 Task: Create a due date automation trigger when advanced on, on the monday before a card is due add basic assigned to me at 11:00 AM.
Action: Mouse moved to (1106, 323)
Screenshot: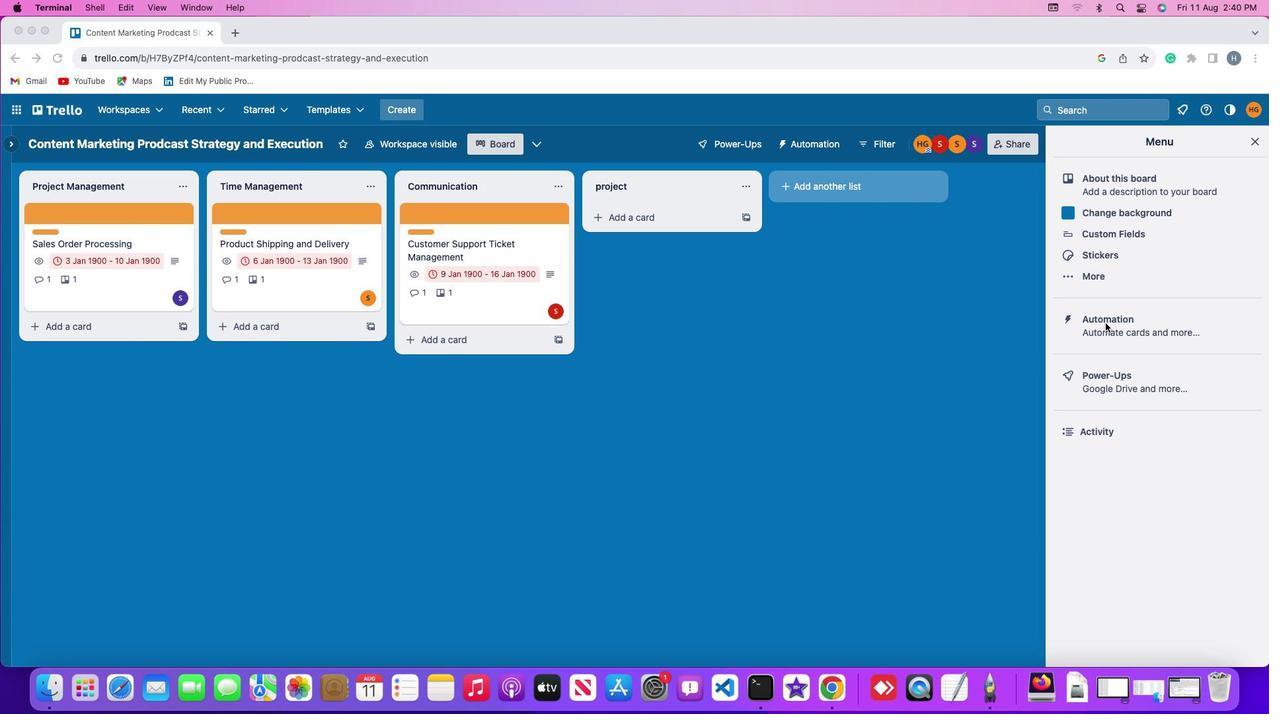 
Action: Mouse pressed left at (1106, 323)
Screenshot: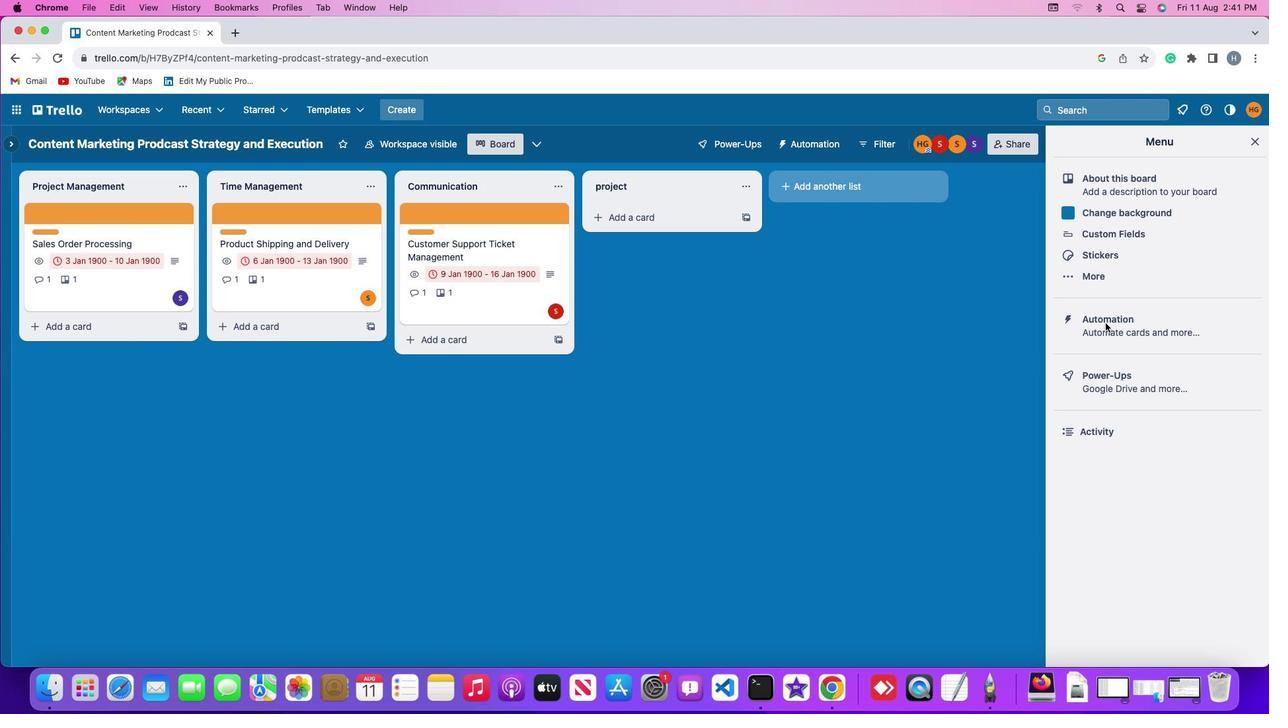
Action: Mouse moved to (1106, 322)
Screenshot: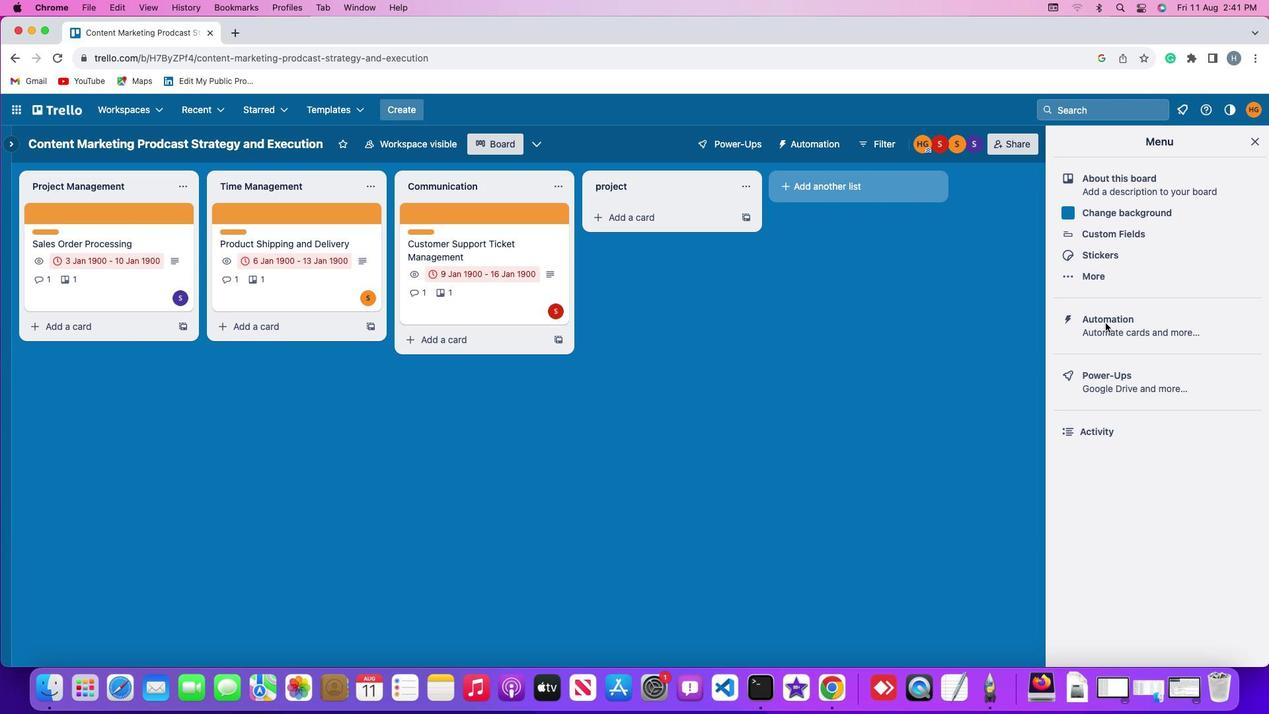 
Action: Mouse pressed left at (1106, 322)
Screenshot: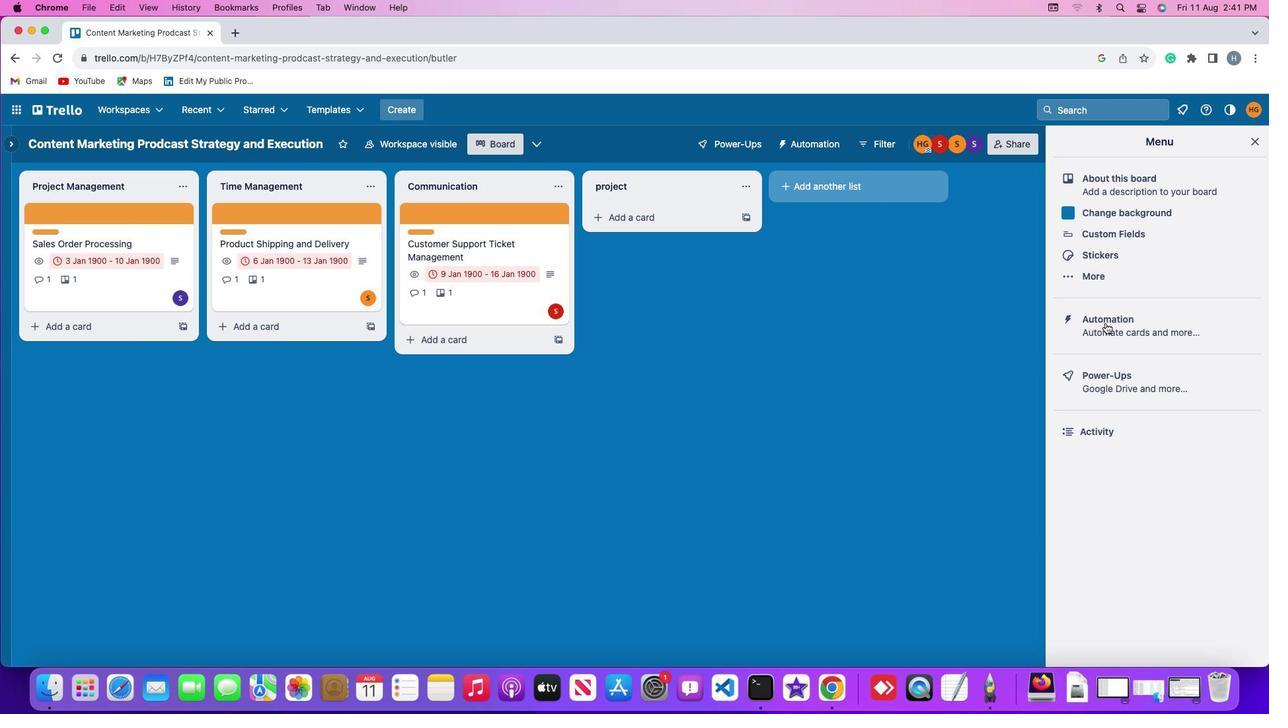 
Action: Mouse moved to (96, 318)
Screenshot: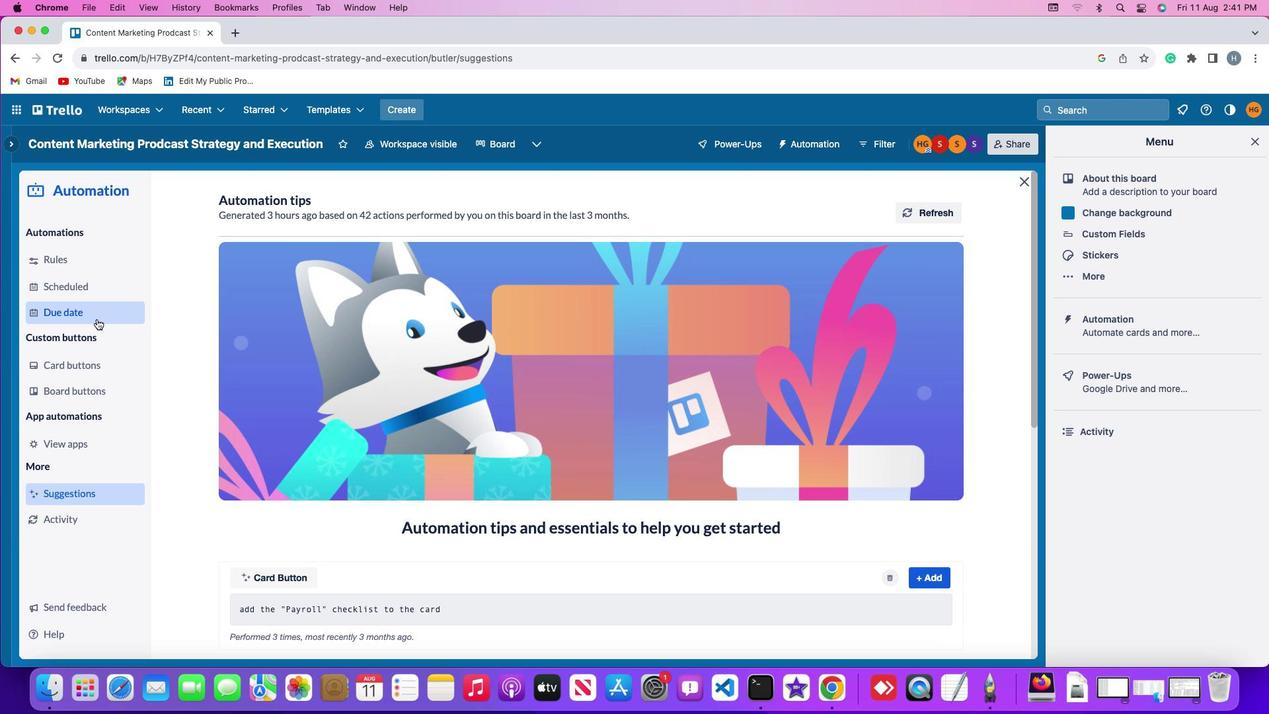 
Action: Mouse pressed left at (96, 318)
Screenshot: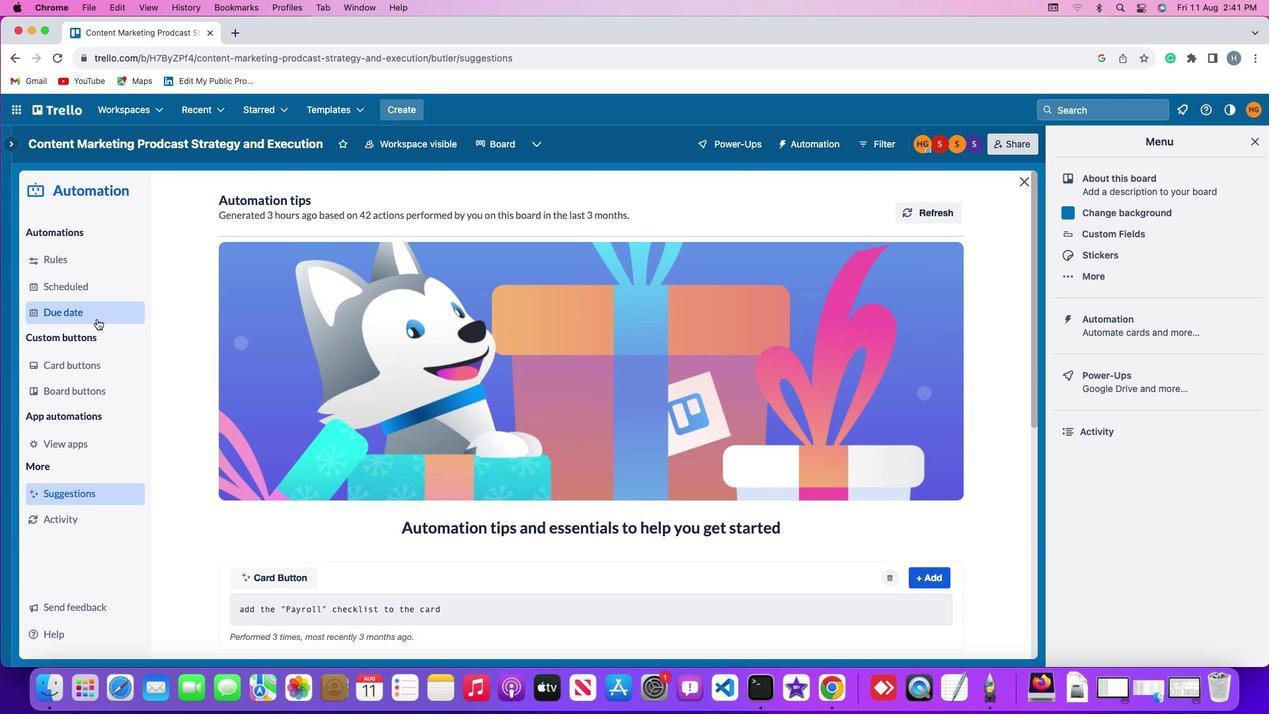 
Action: Mouse moved to (885, 203)
Screenshot: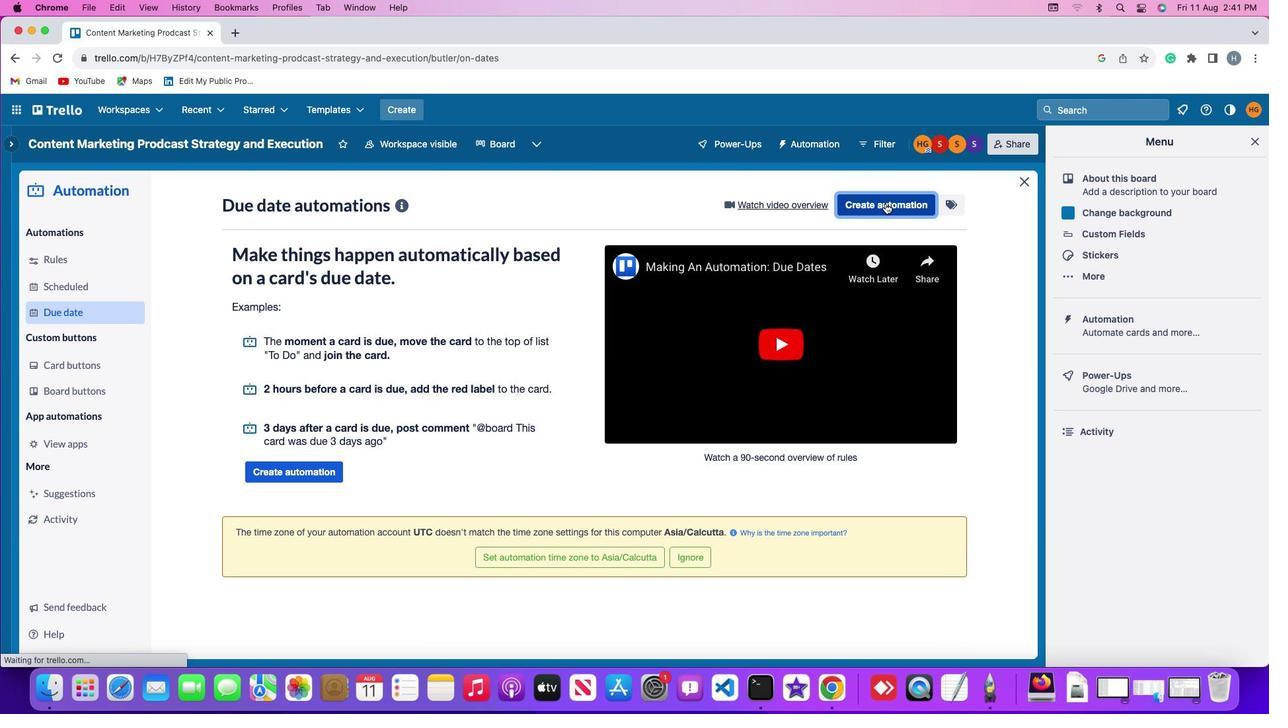 
Action: Mouse pressed left at (885, 203)
Screenshot: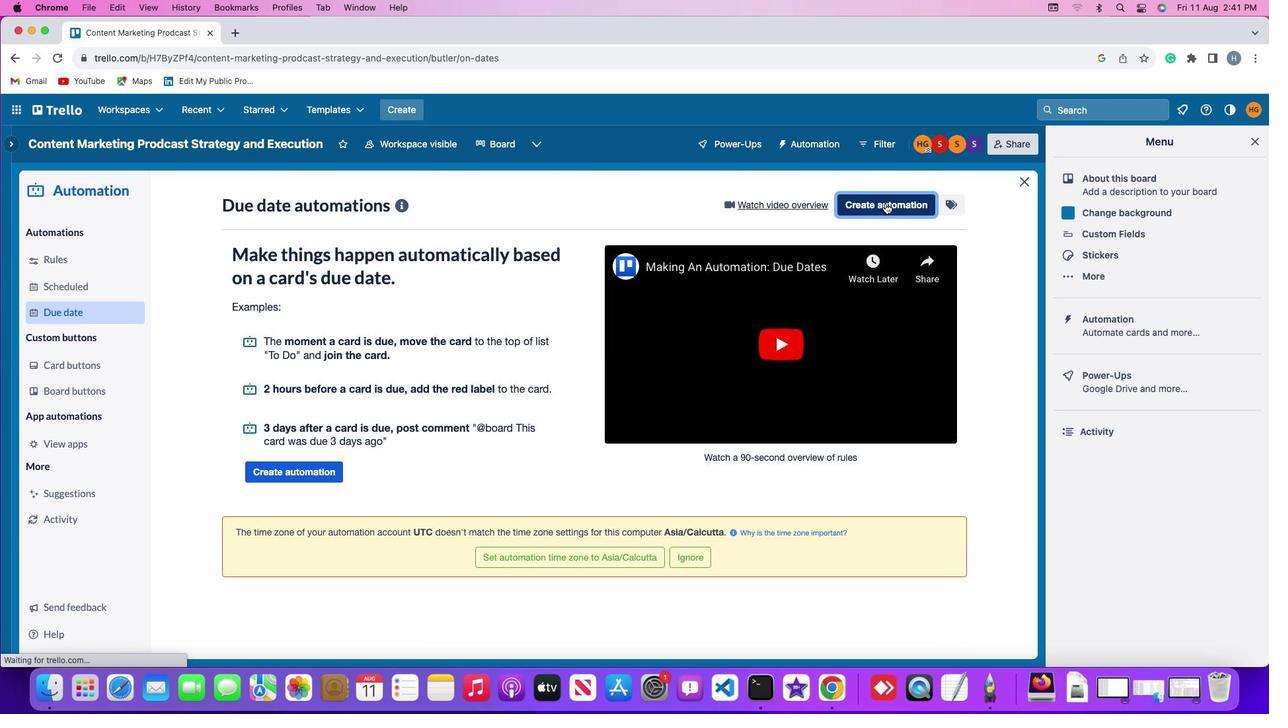 
Action: Mouse moved to (267, 330)
Screenshot: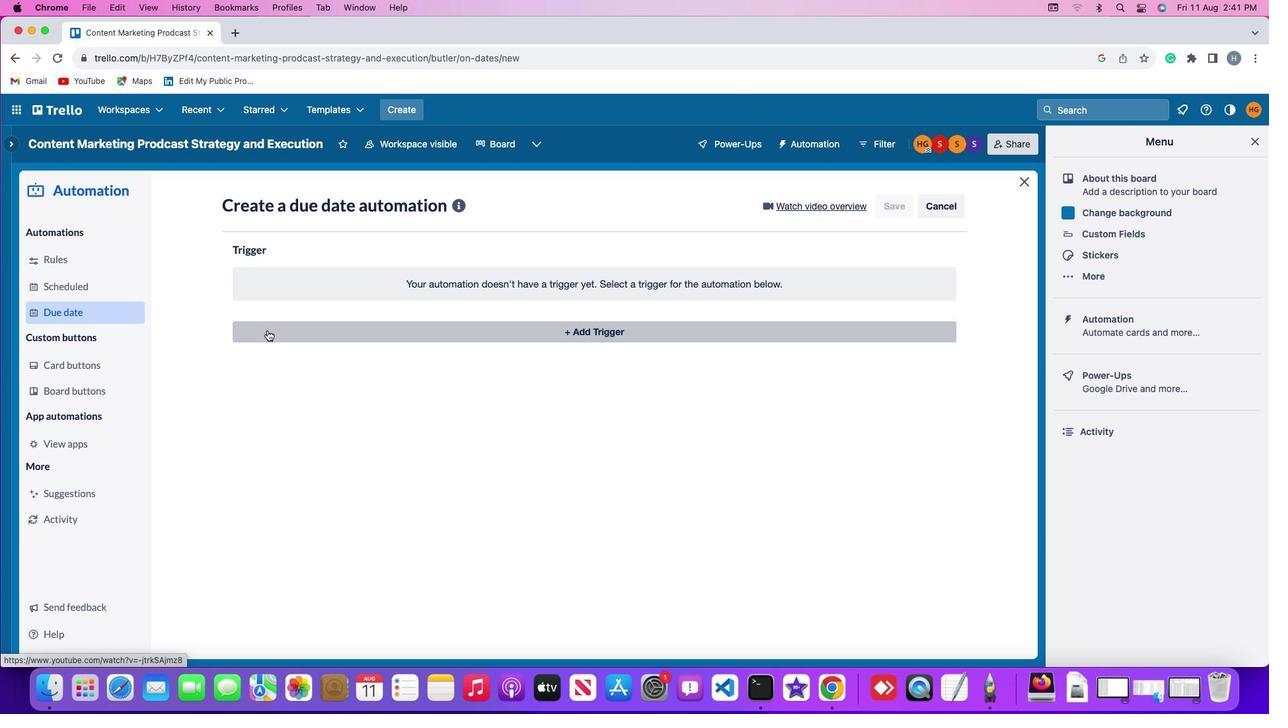 
Action: Mouse pressed left at (267, 330)
Screenshot: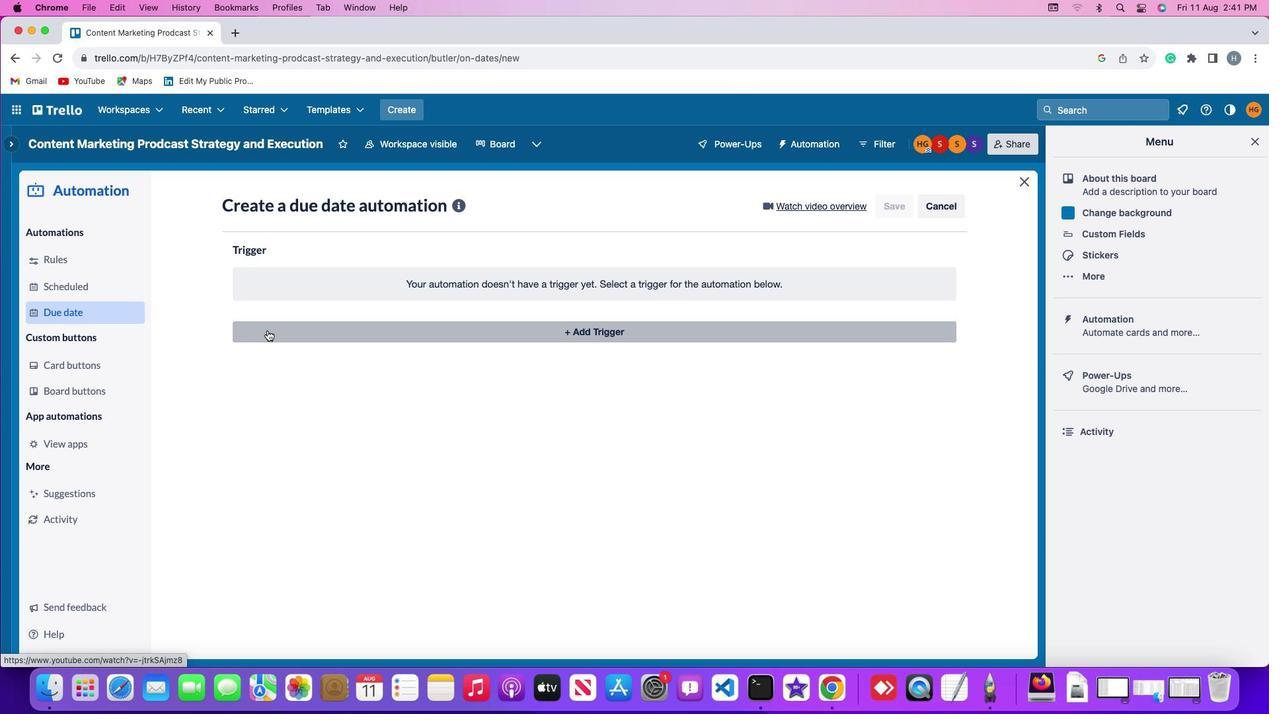 
Action: Mouse moved to (288, 574)
Screenshot: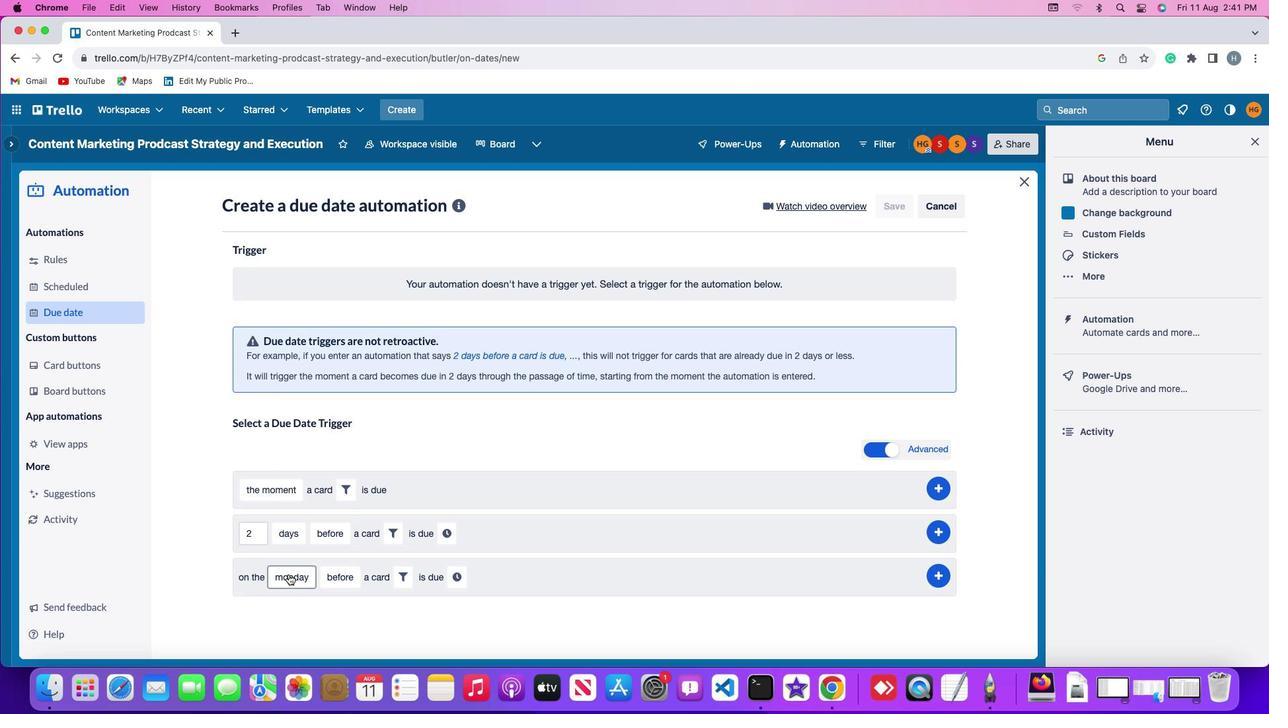 
Action: Mouse pressed left at (288, 574)
Screenshot: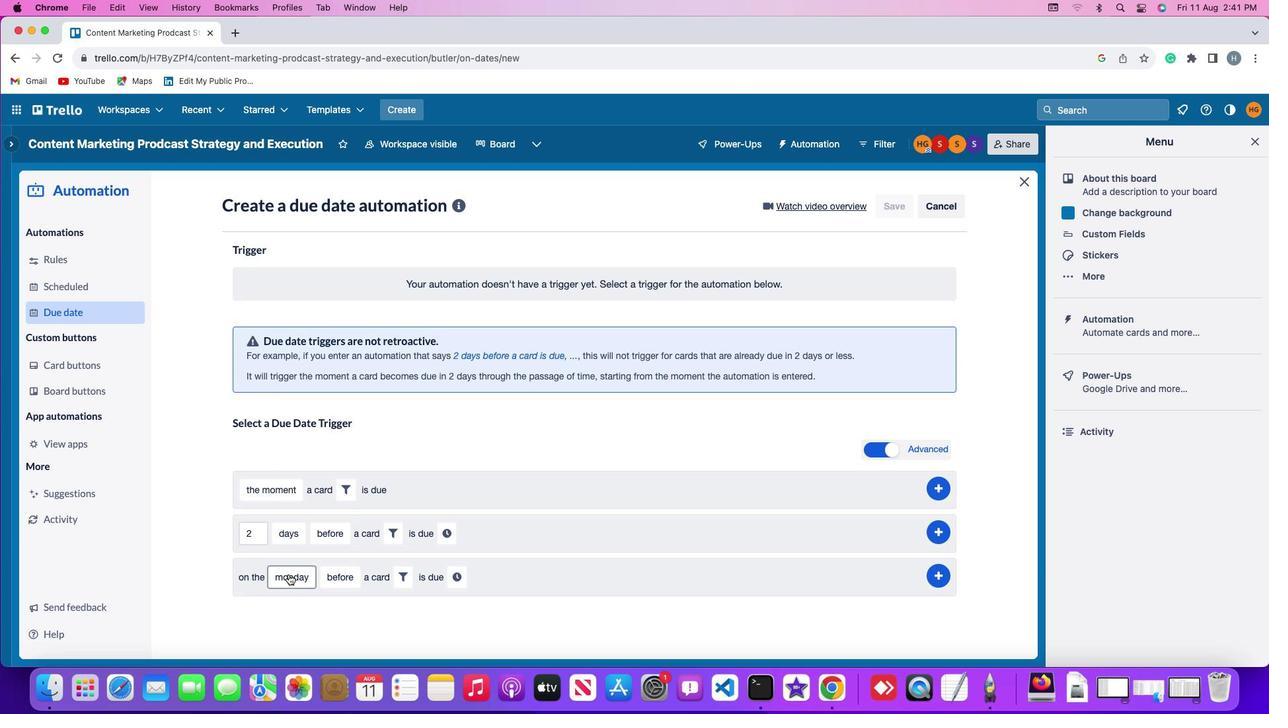 
Action: Mouse moved to (320, 392)
Screenshot: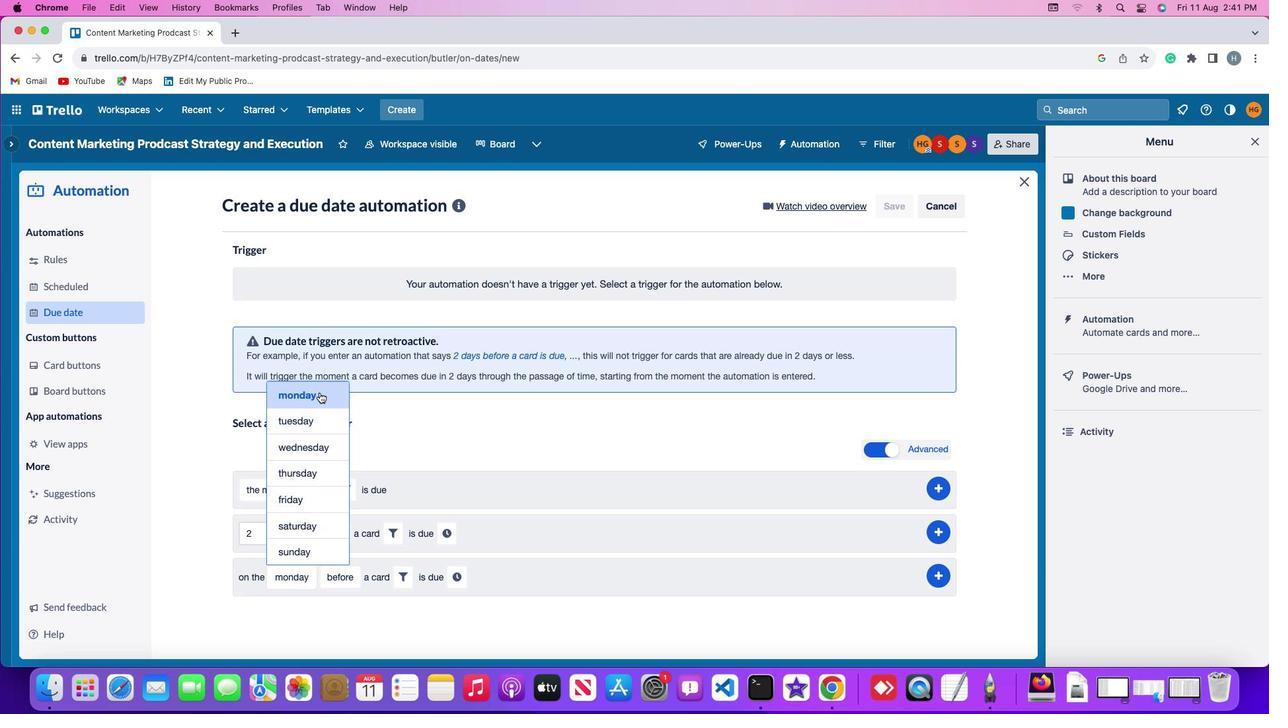 
Action: Mouse pressed left at (320, 392)
Screenshot: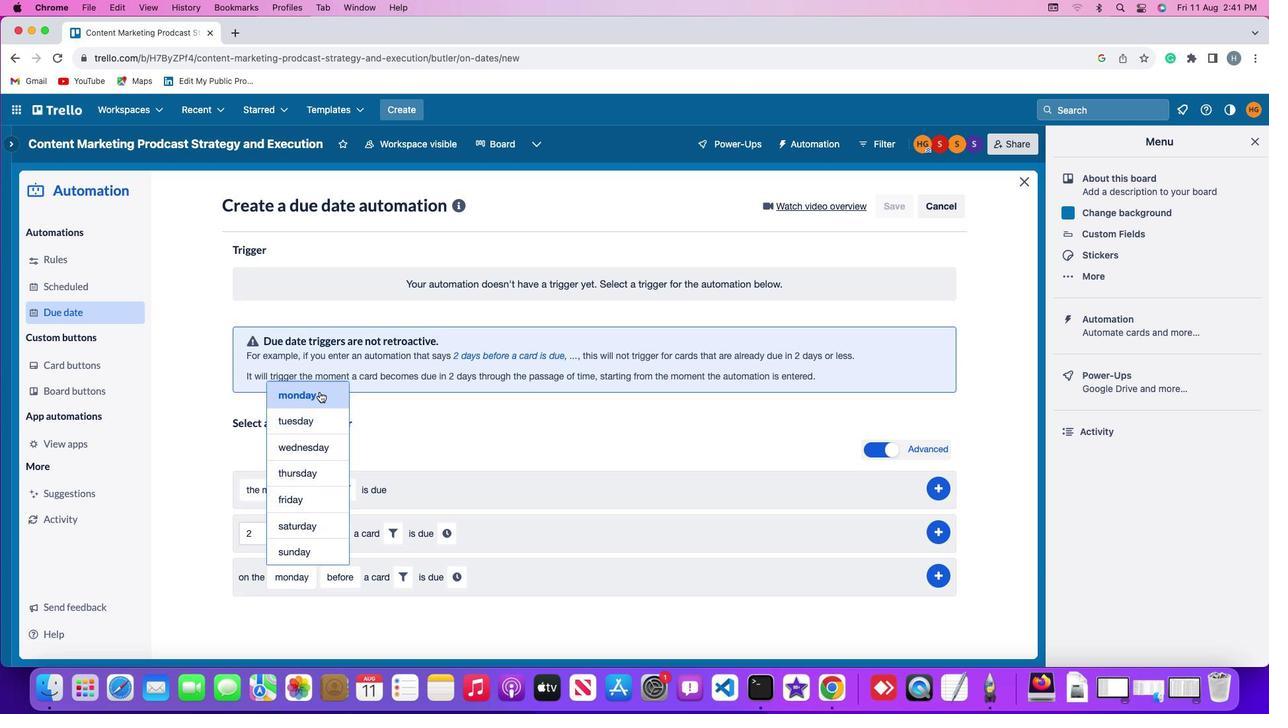 
Action: Mouse moved to (346, 582)
Screenshot: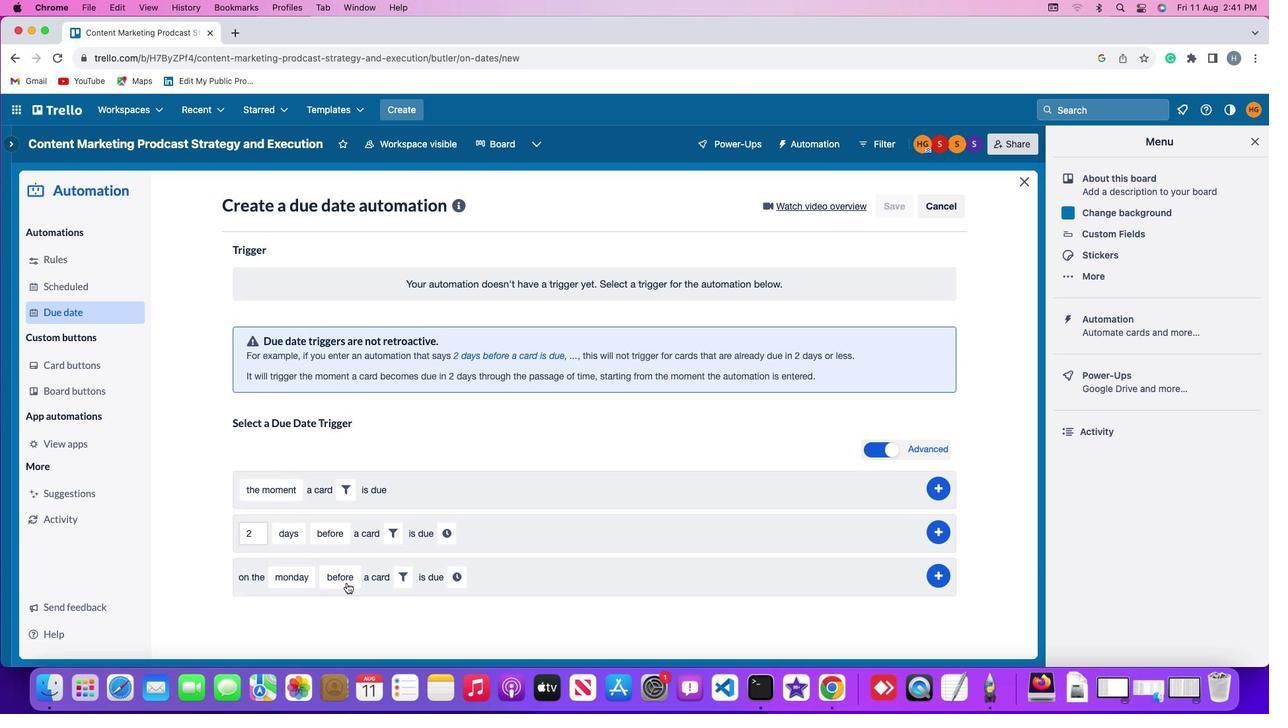 
Action: Mouse pressed left at (346, 582)
Screenshot: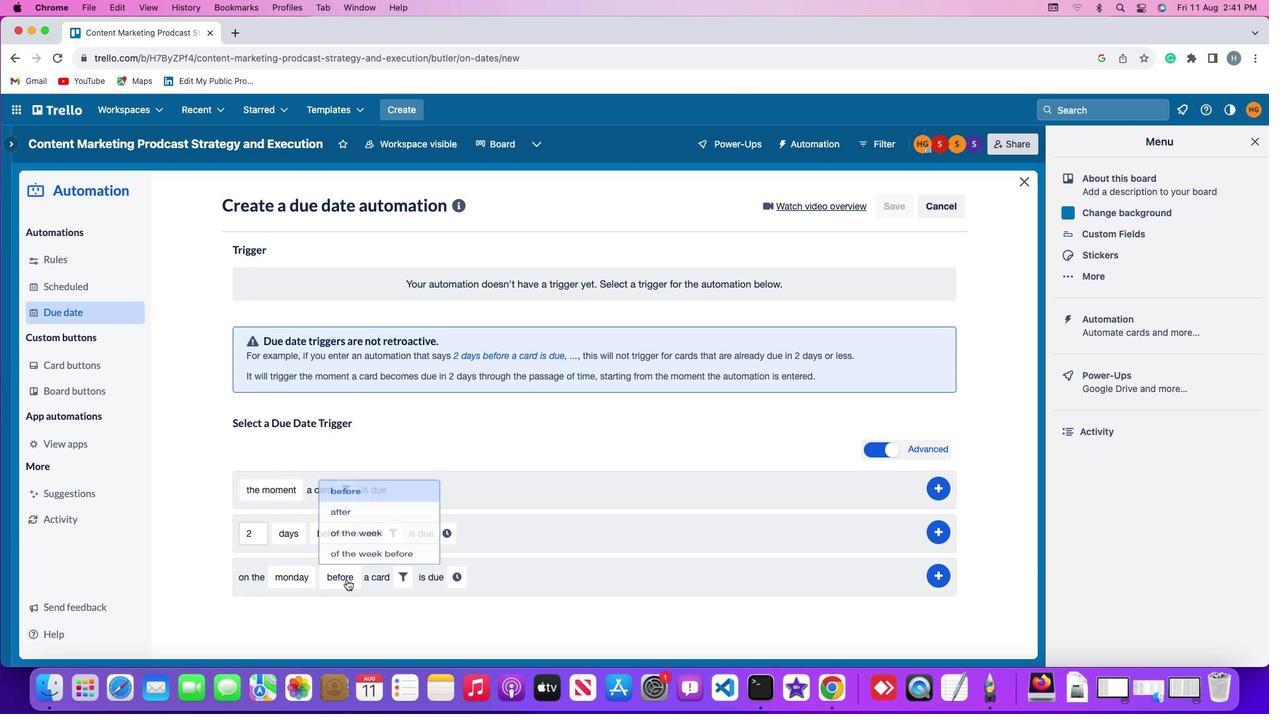 
Action: Mouse moved to (358, 470)
Screenshot: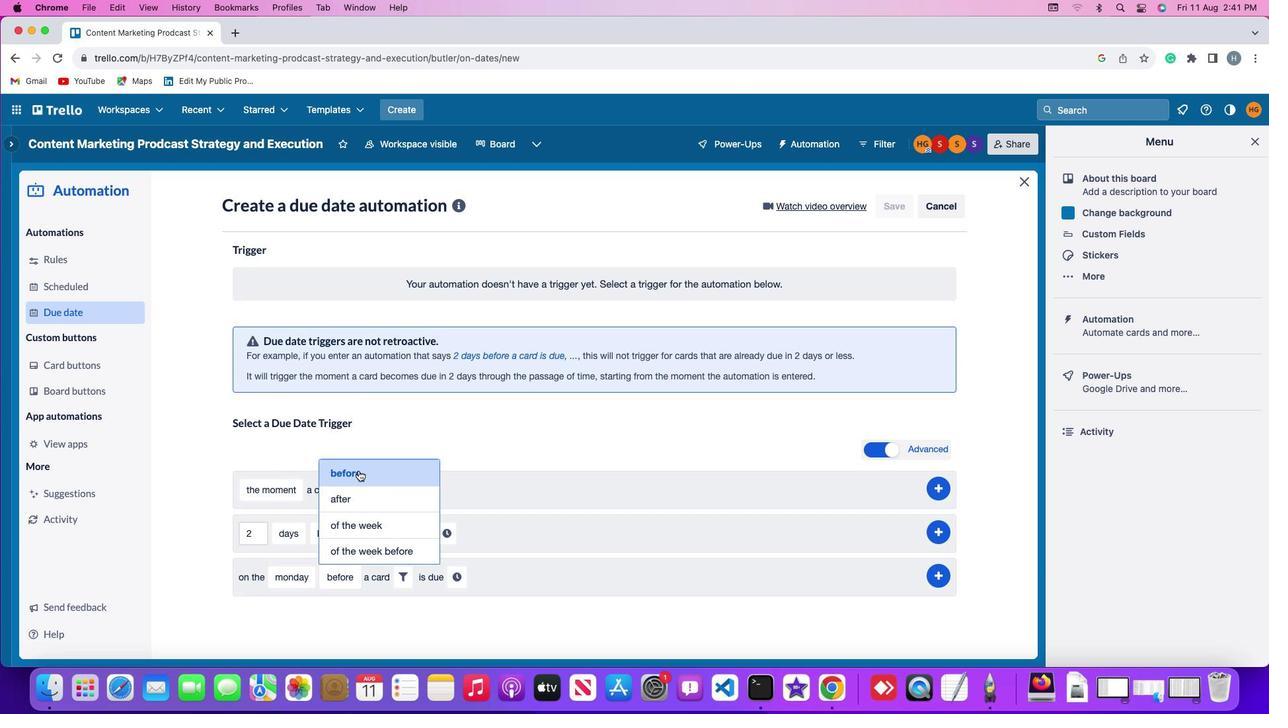 
Action: Mouse pressed left at (358, 470)
Screenshot: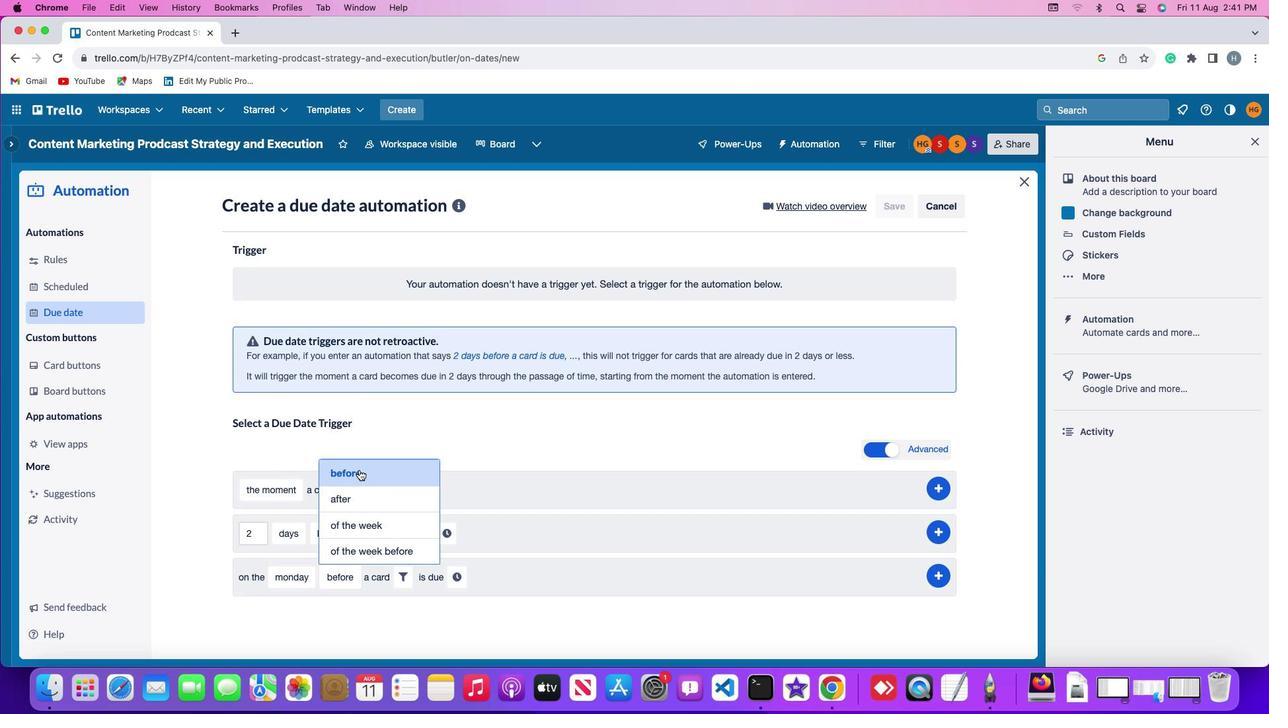 
Action: Mouse moved to (405, 572)
Screenshot: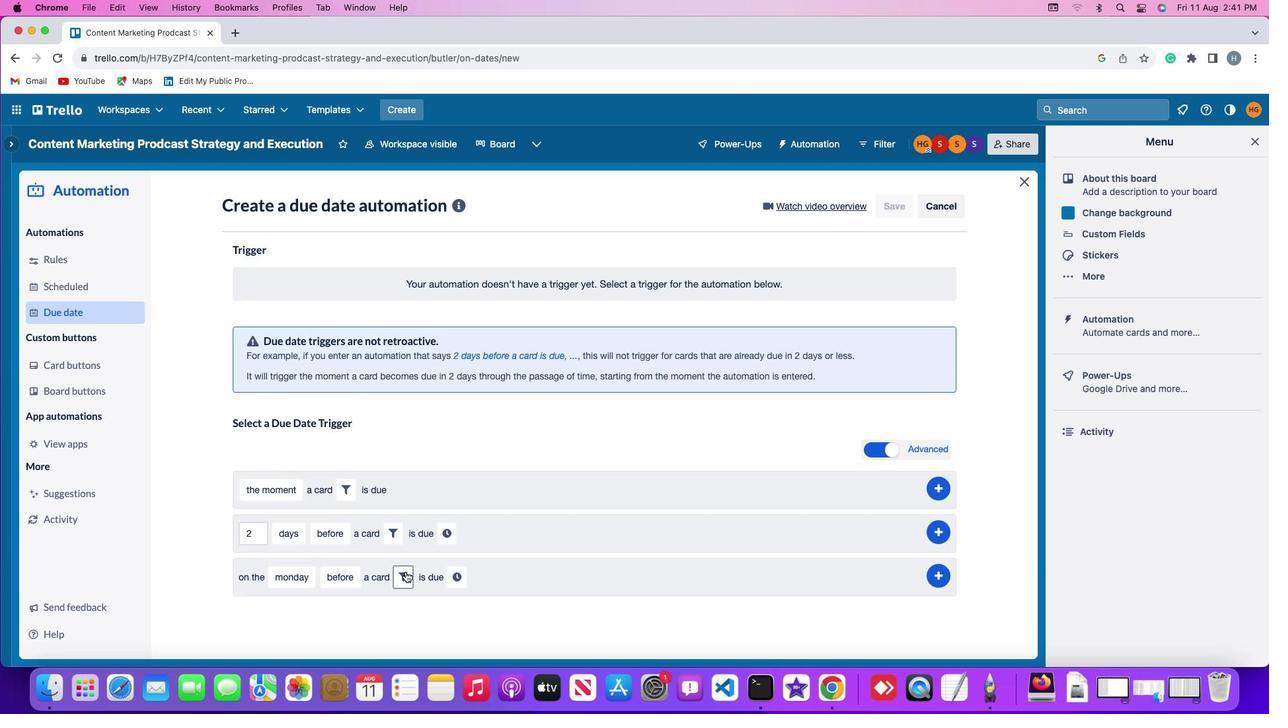 
Action: Mouse pressed left at (405, 572)
Screenshot: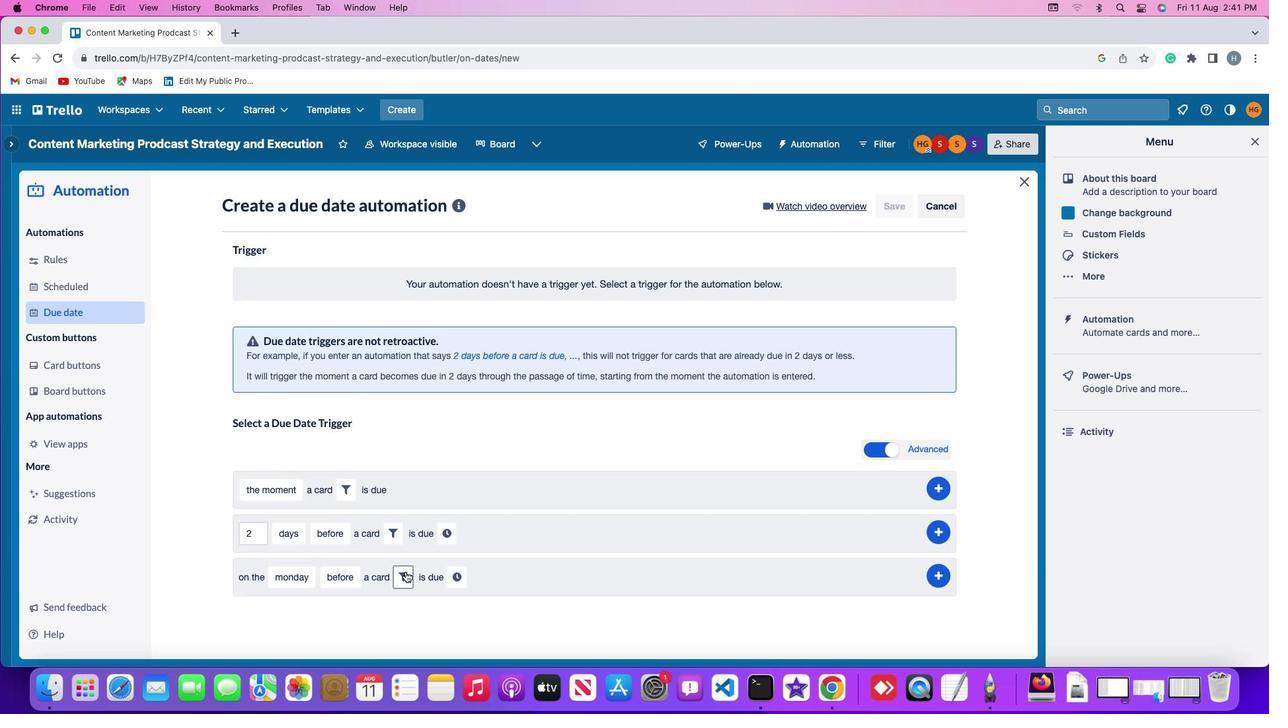 
Action: Mouse moved to (370, 611)
Screenshot: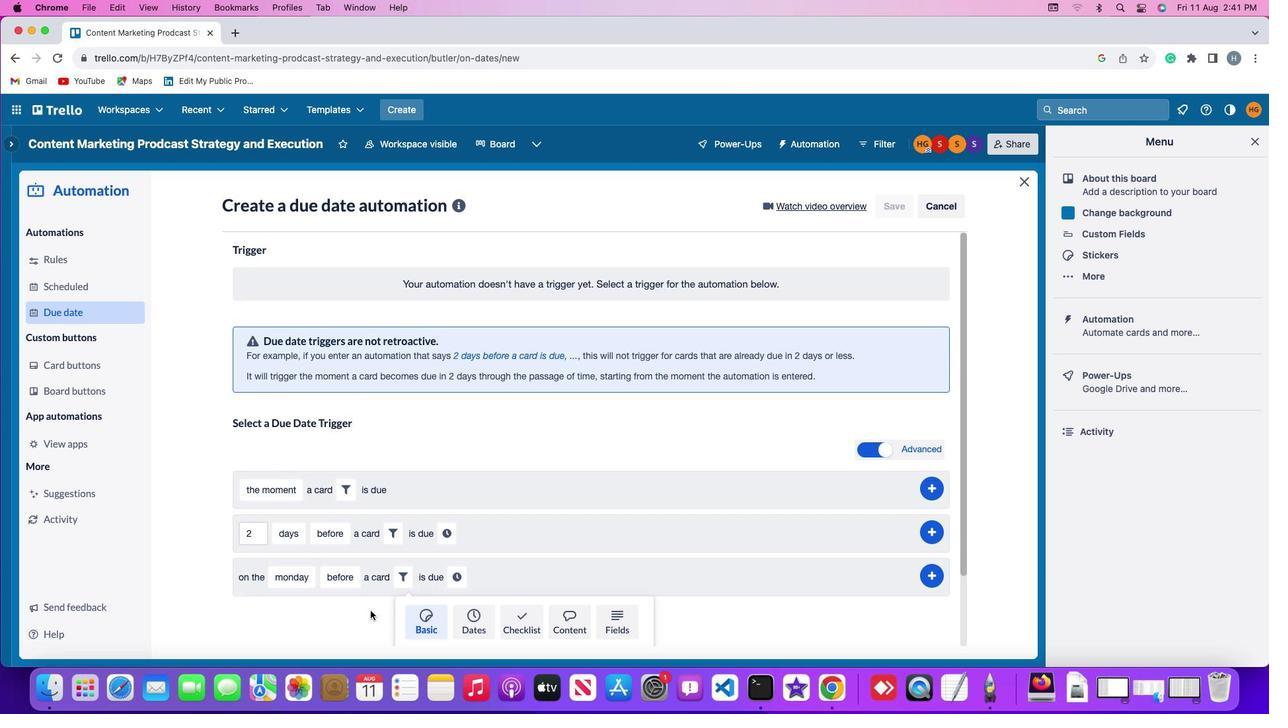 
Action: Mouse scrolled (370, 611) with delta (0, 0)
Screenshot: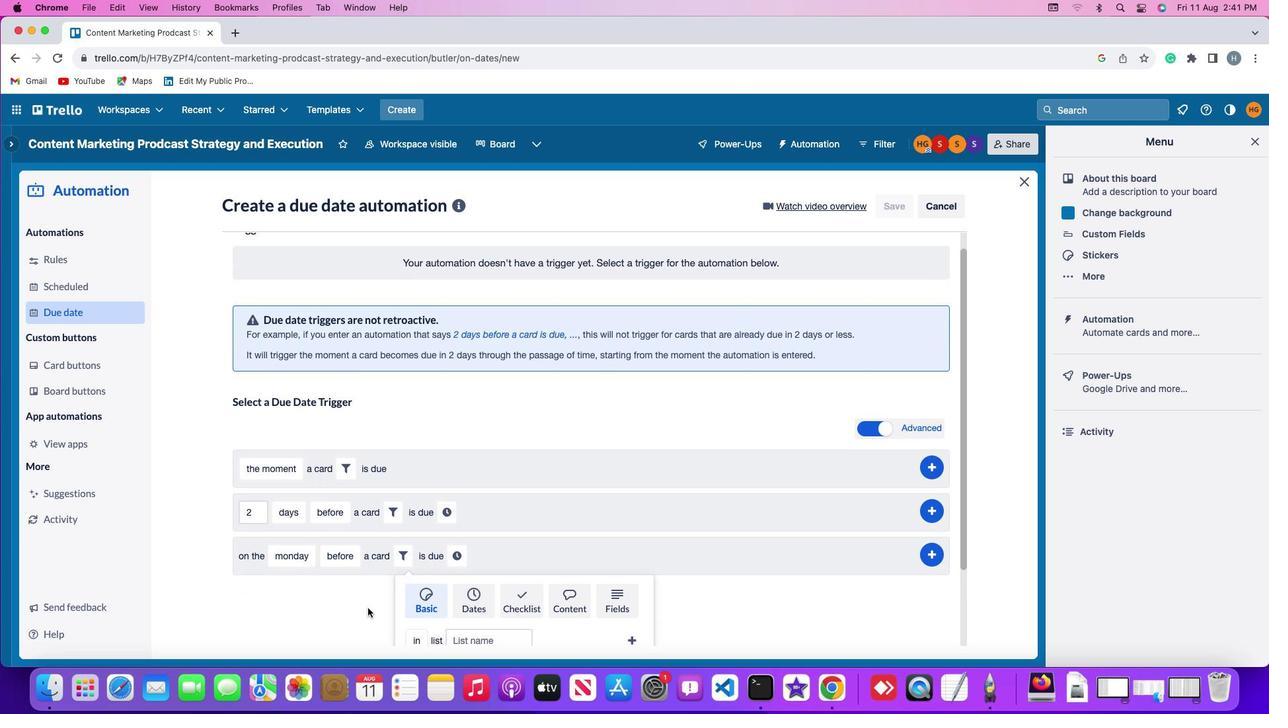 
Action: Mouse scrolled (370, 611) with delta (0, 0)
Screenshot: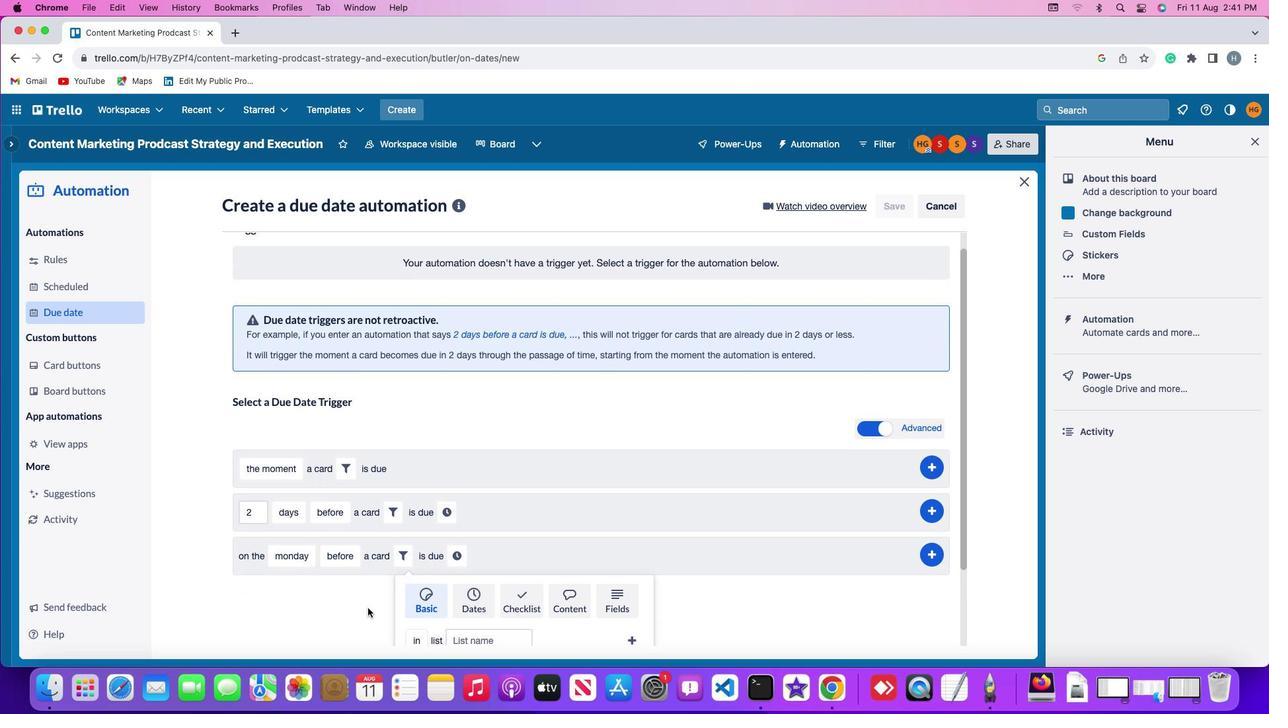 
Action: Mouse scrolled (370, 611) with delta (0, -1)
Screenshot: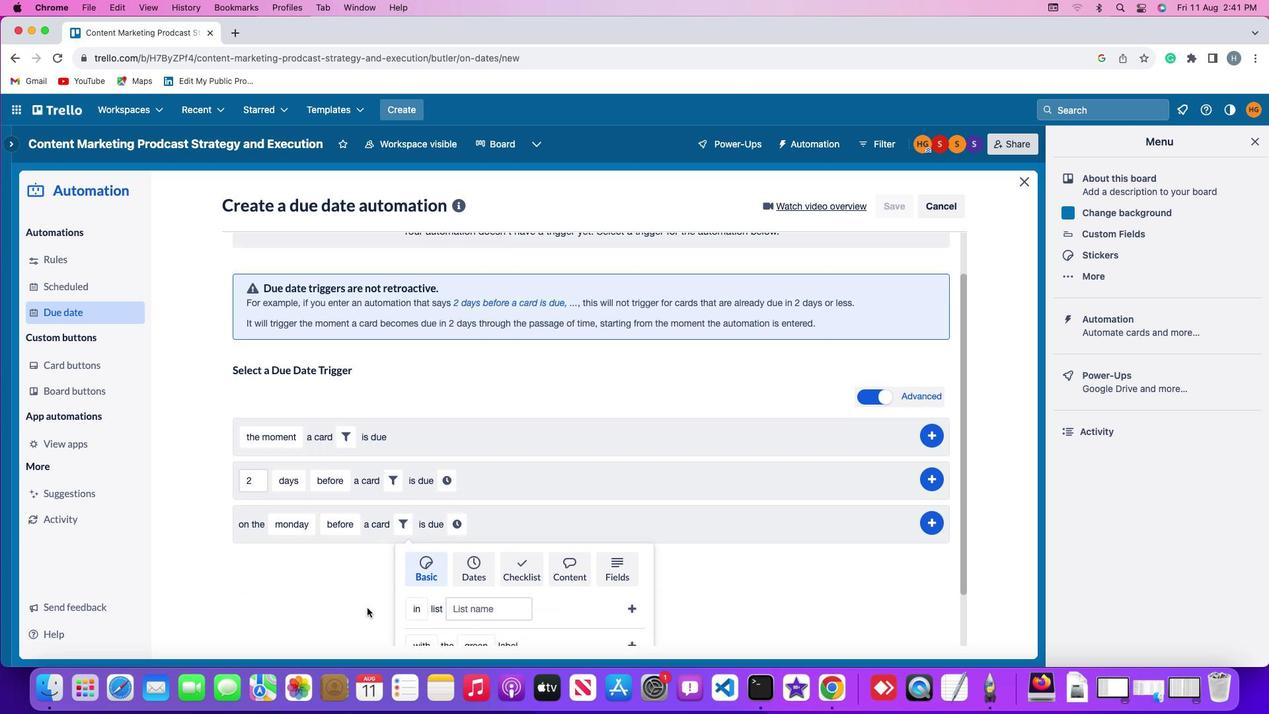 
Action: Mouse scrolled (370, 611) with delta (0, -3)
Screenshot: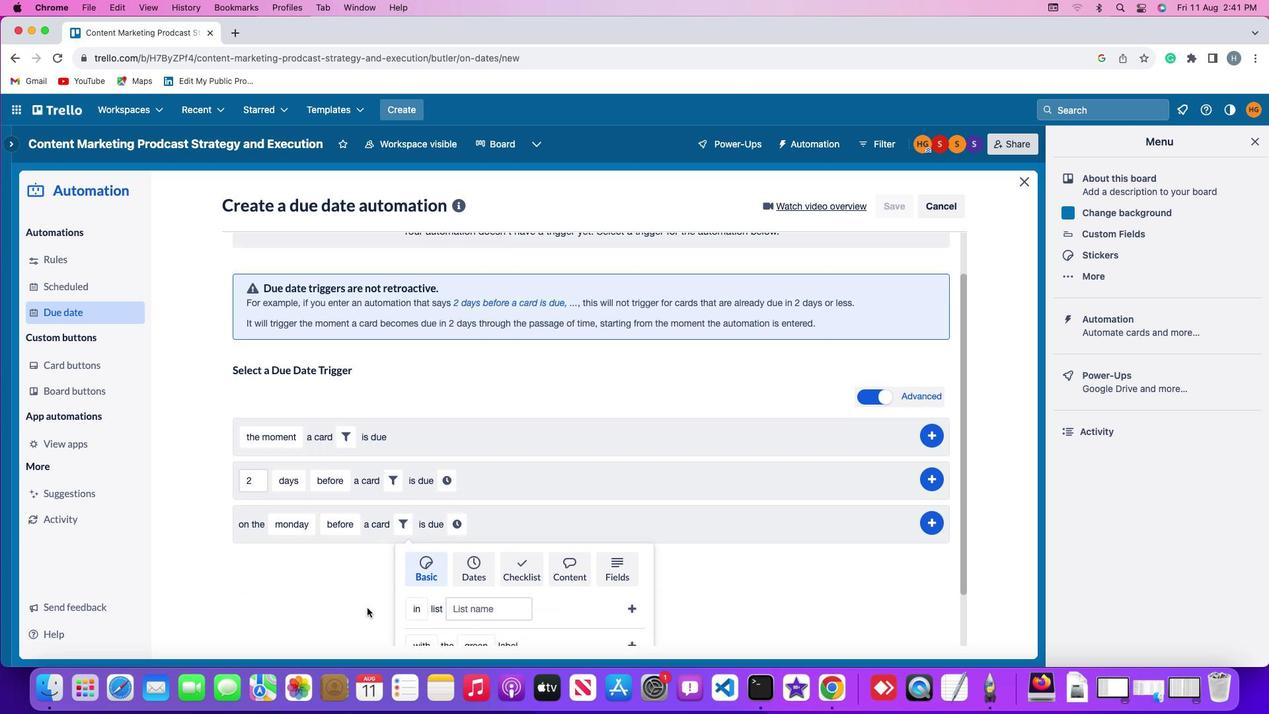 
Action: Mouse moved to (365, 609)
Screenshot: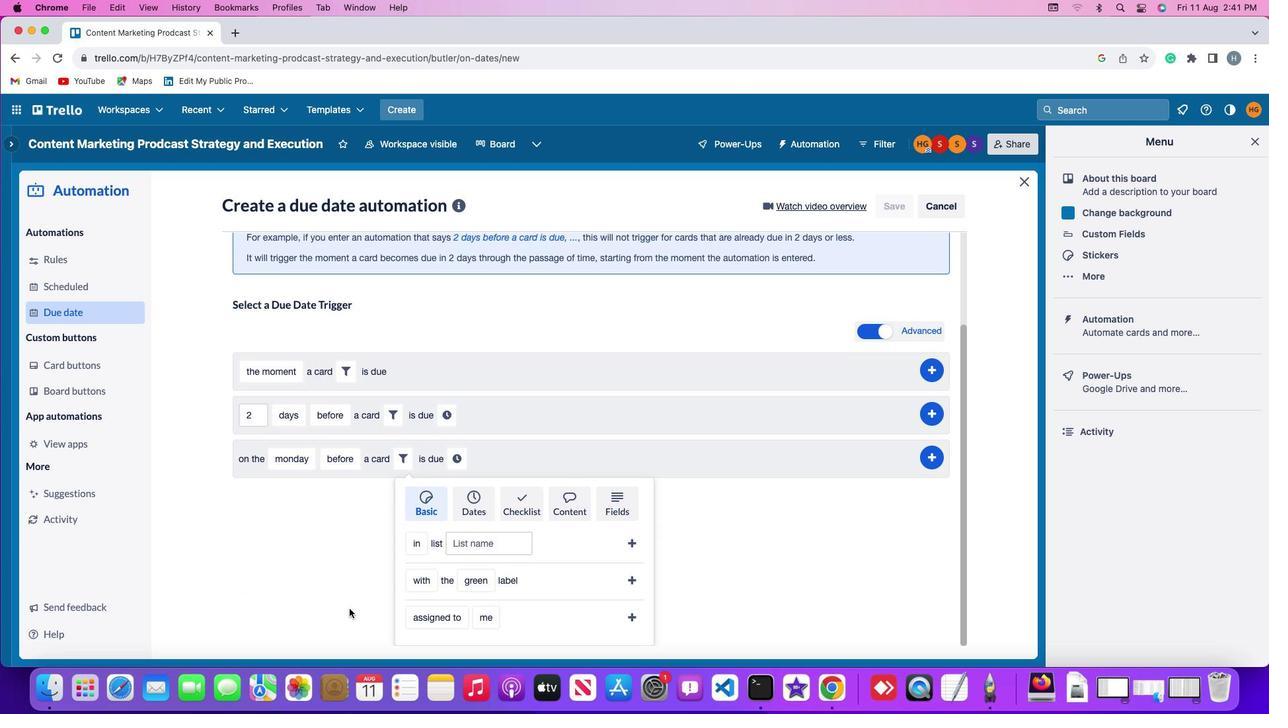 
Action: Mouse scrolled (365, 609) with delta (0, 0)
Screenshot: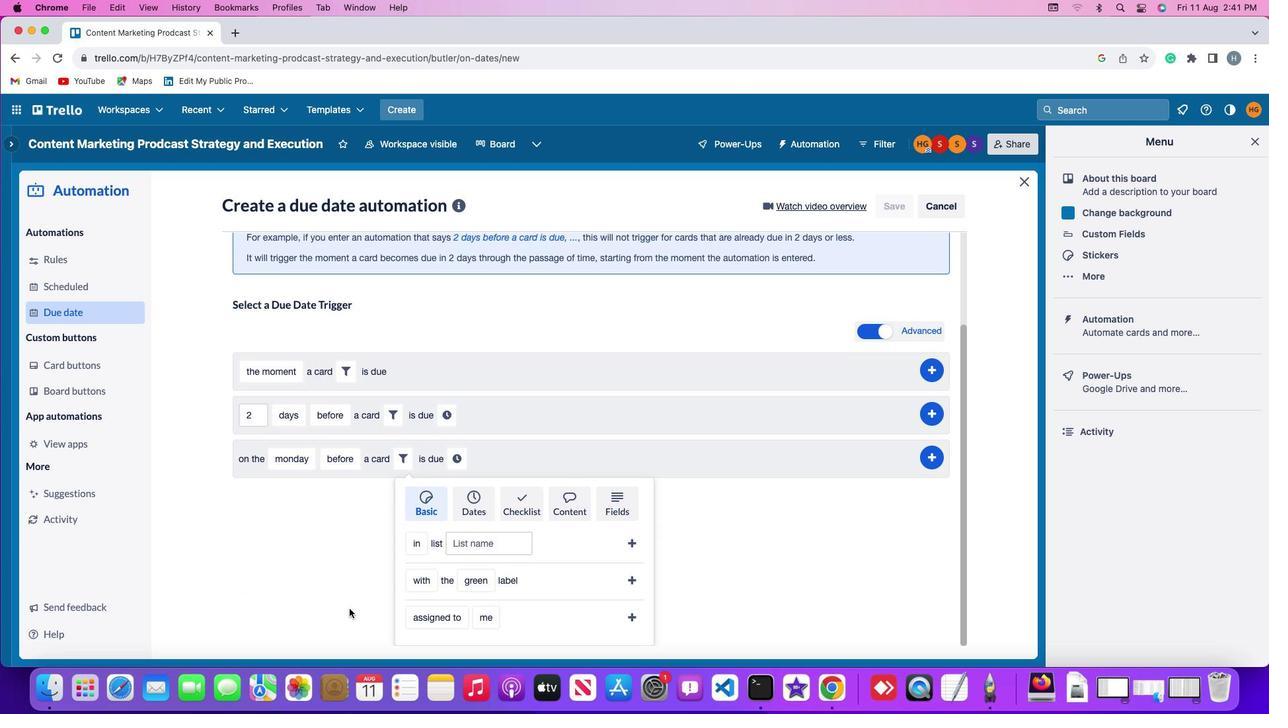 
Action: Mouse moved to (357, 609)
Screenshot: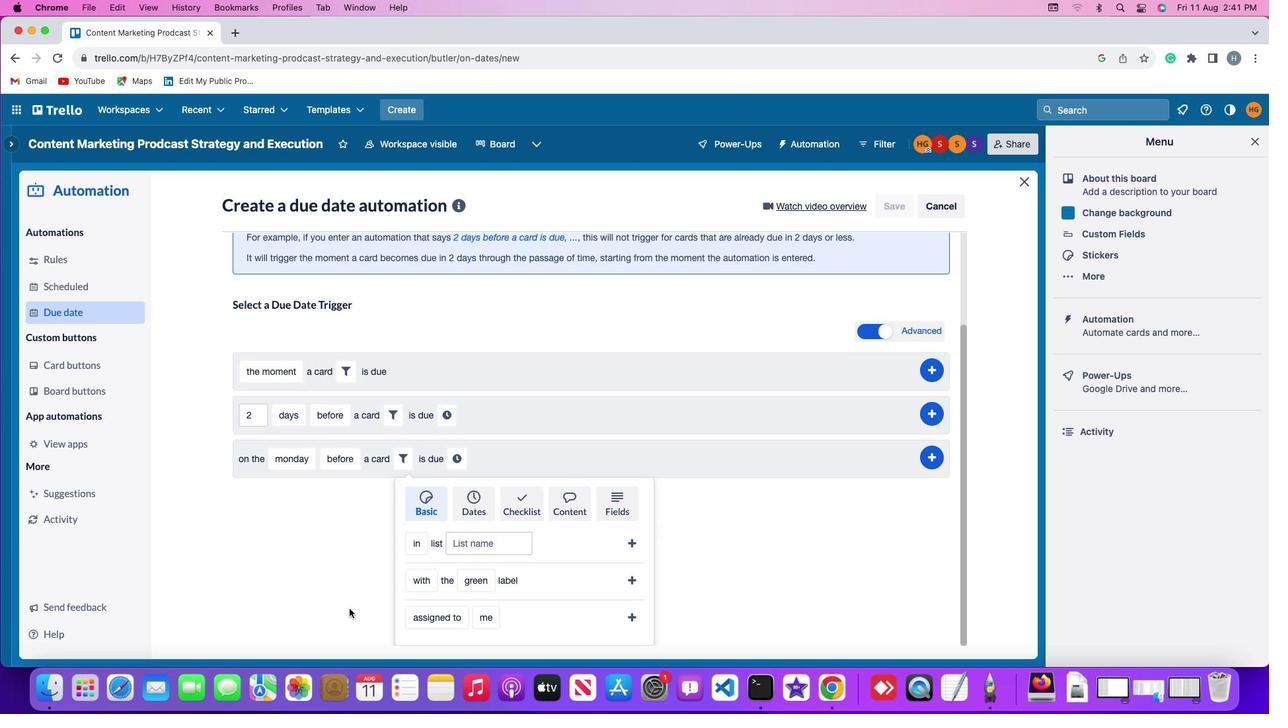 
Action: Mouse scrolled (357, 609) with delta (0, 0)
Screenshot: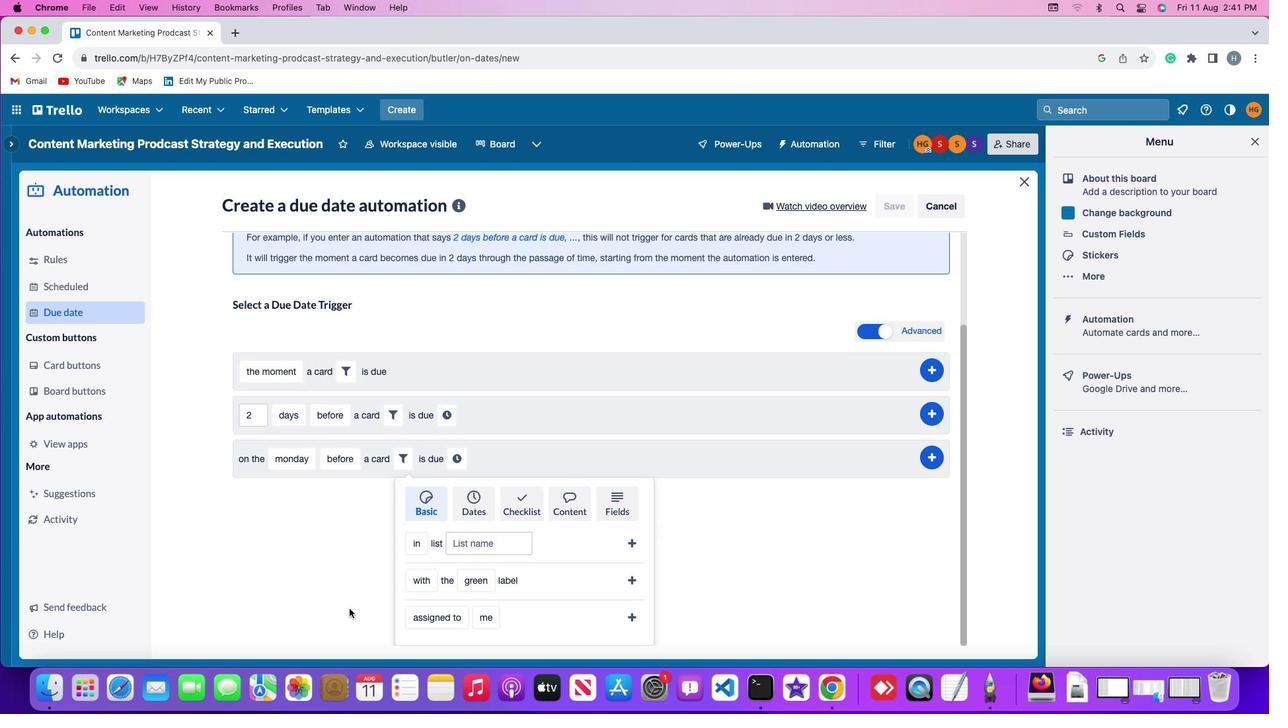 
Action: Mouse moved to (352, 609)
Screenshot: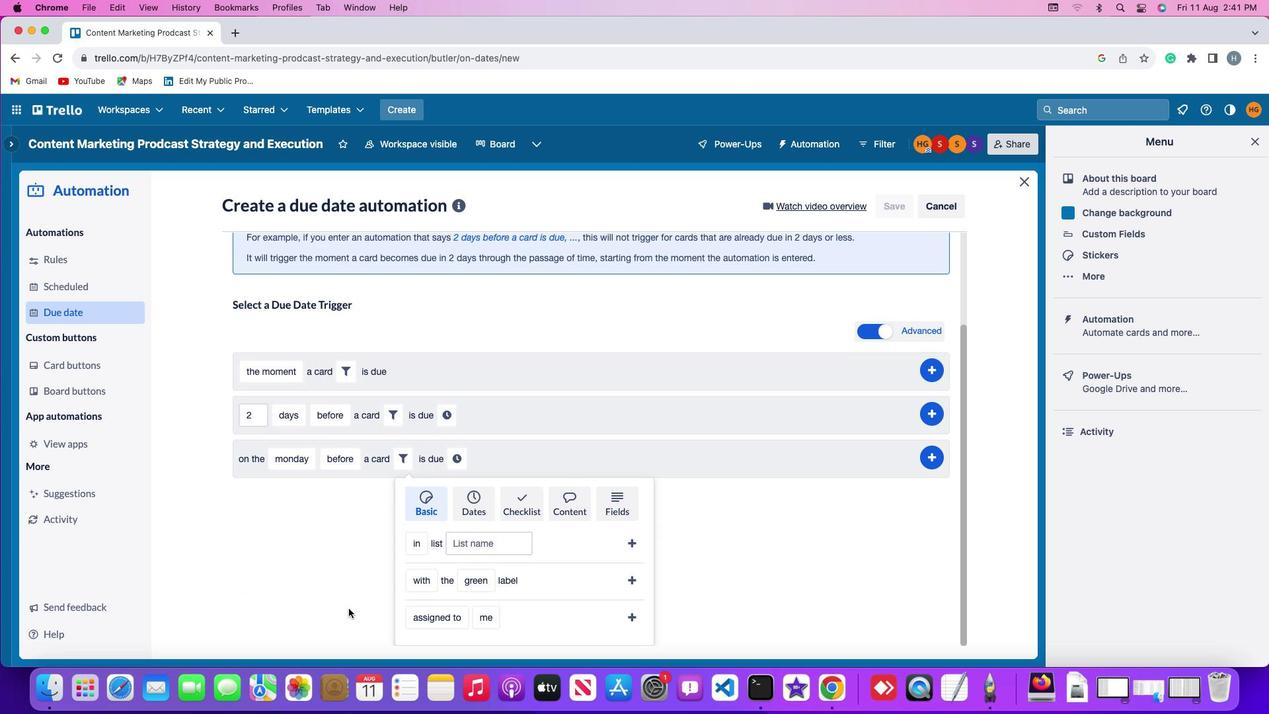 
Action: Mouse scrolled (352, 609) with delta (0, -1)
Screenshot: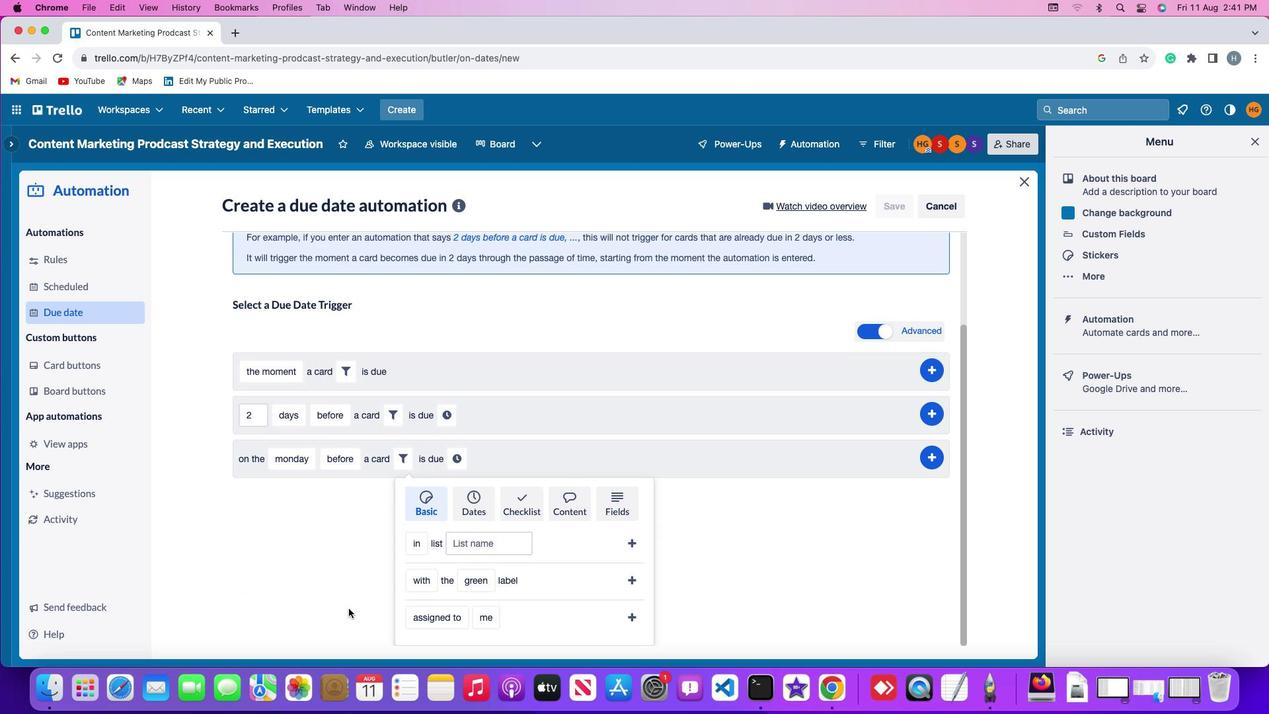 
Action: Mouse moved to (437, 622)
Screenshot: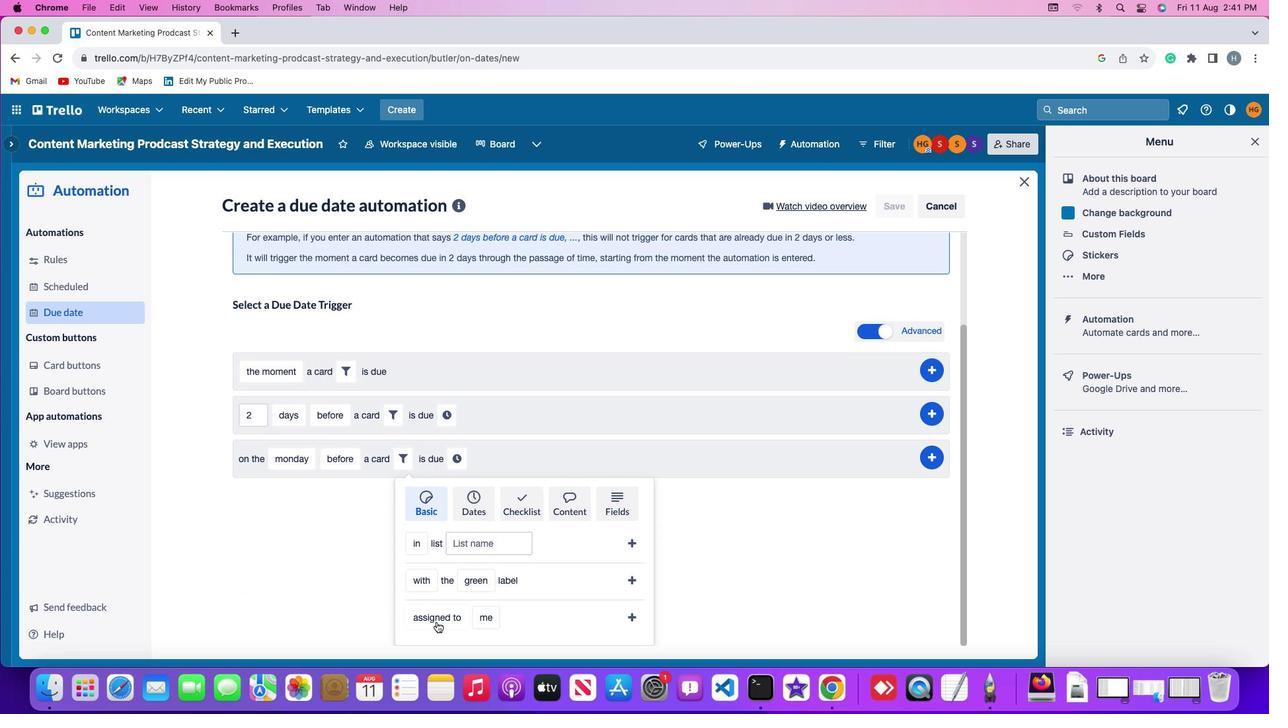 
Action: Mouse pressed left at (437, 622)
Screenshot: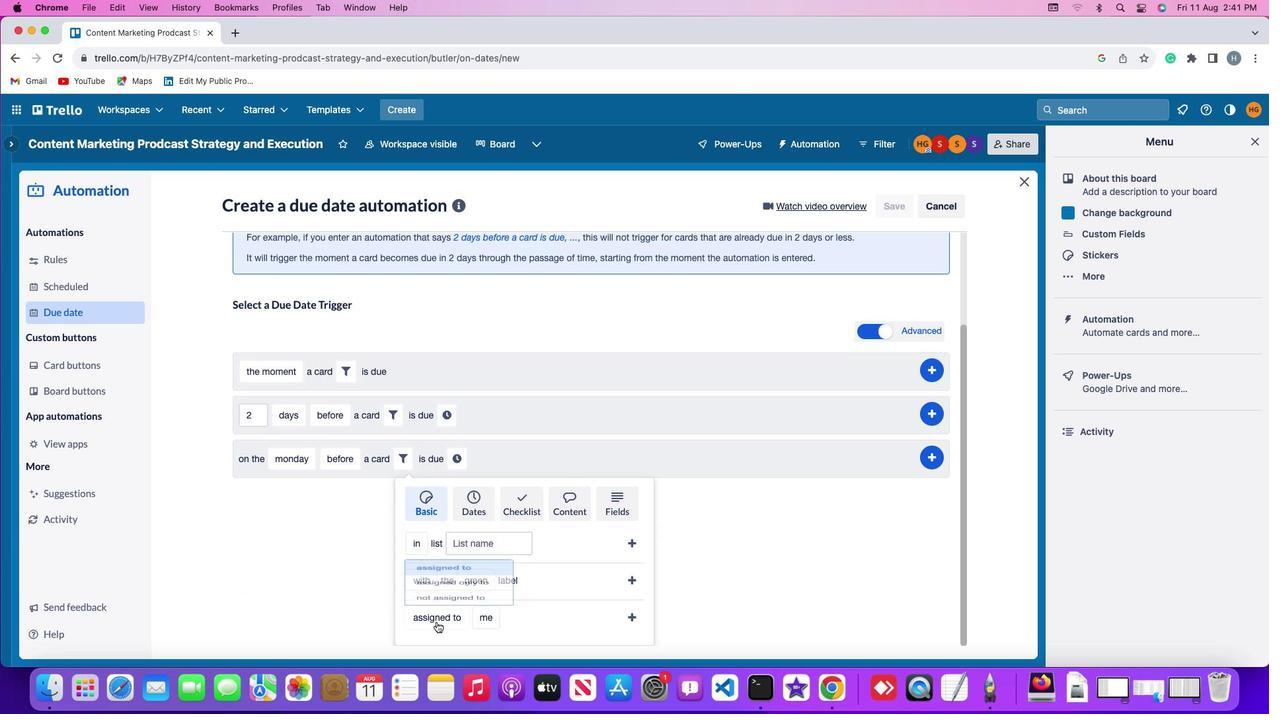 
Action: Mouse moved to (471, 536)
Screenshot: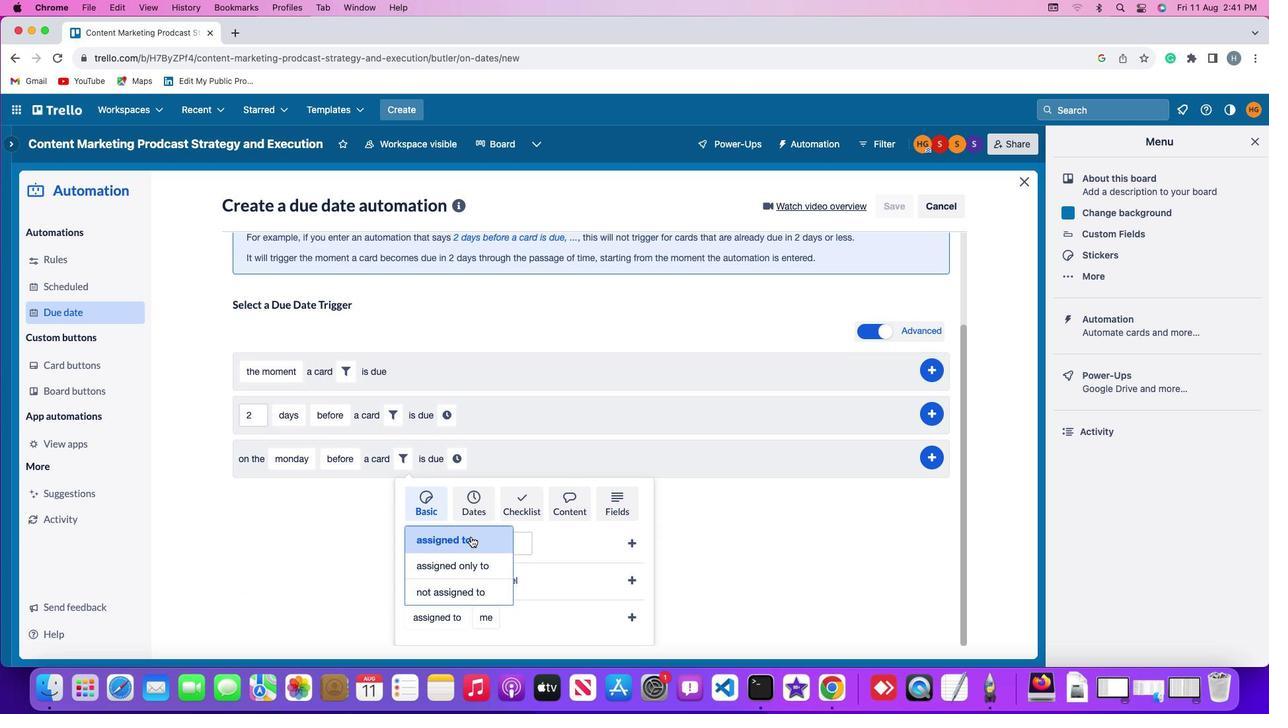 
Action: Mouse pressed left at (471, 536)
Screenshot: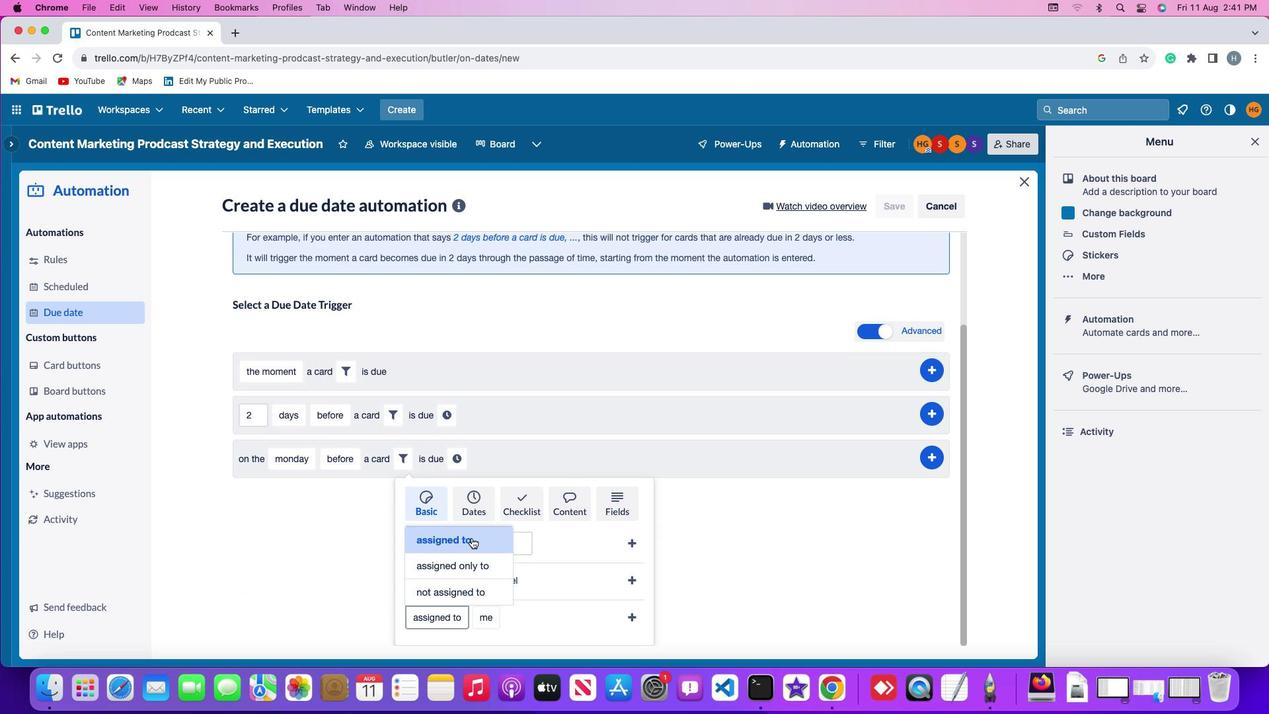 
Action: Mouse moved to (480, 615)
Screenshot: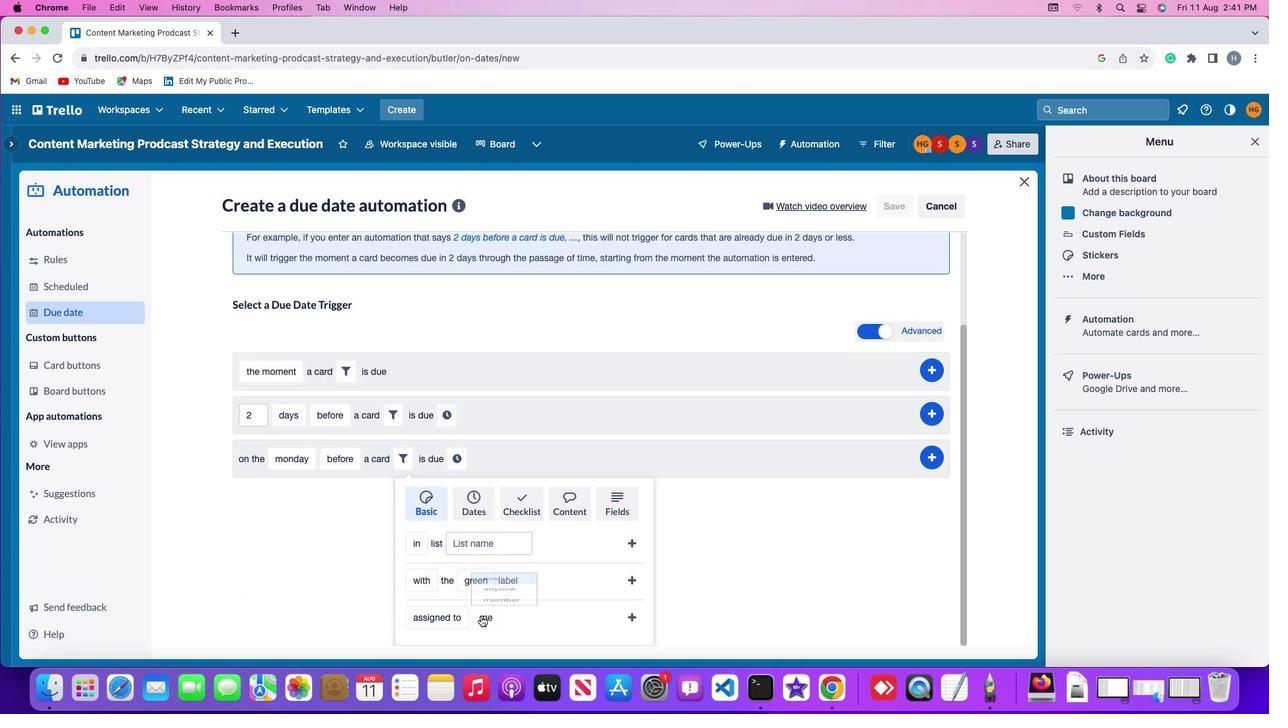 
Action: Mouse pressed left at (480, 615)
Screenshot: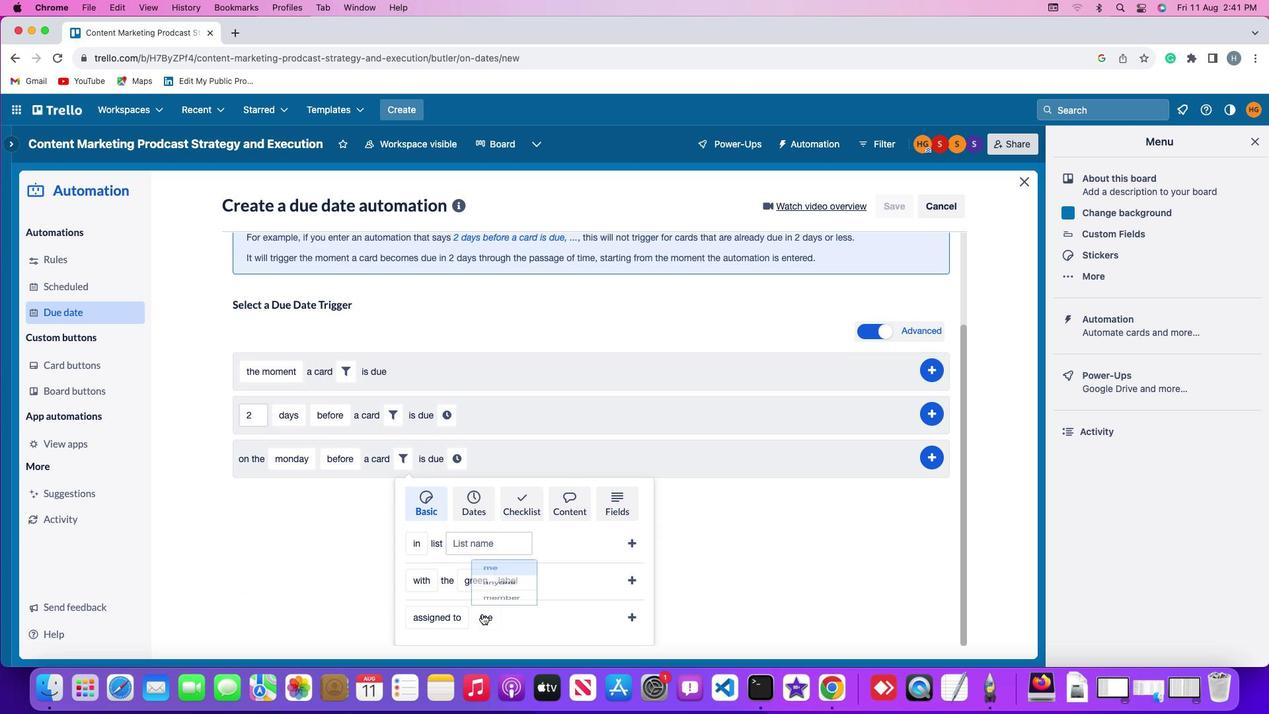 
Action: Mouse moved to (486, 540)
Screenshot: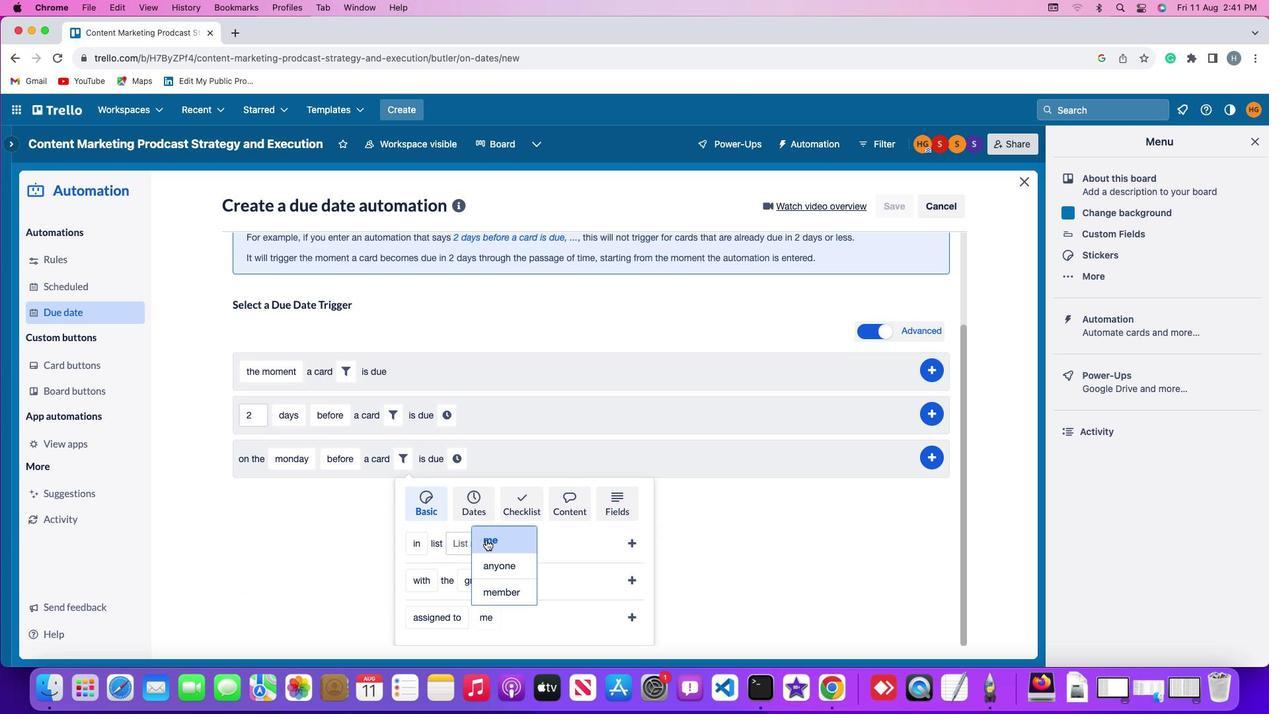 
Action: Mouse pressed left at (486, 540)
Screenshot: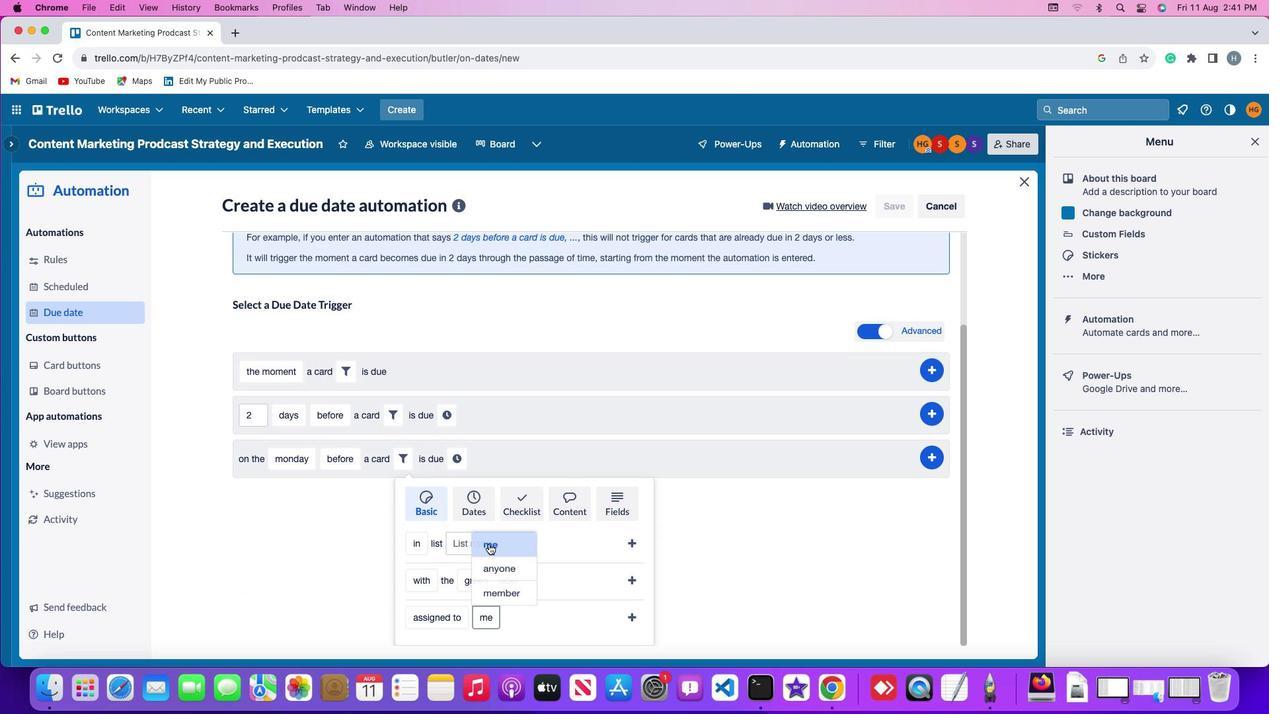 
Action: Mouse moved to (634, 613)
Screenshot: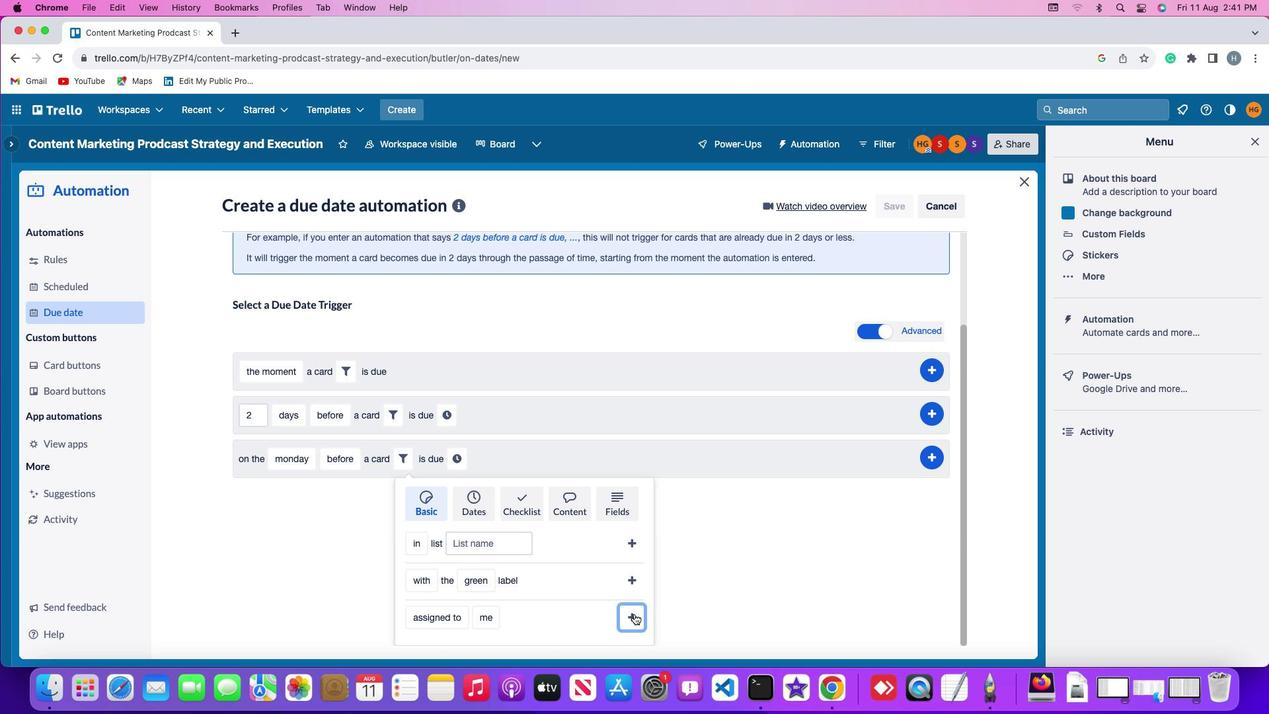 
Action: Mouse pressed left at (634, 613)
Screenshot: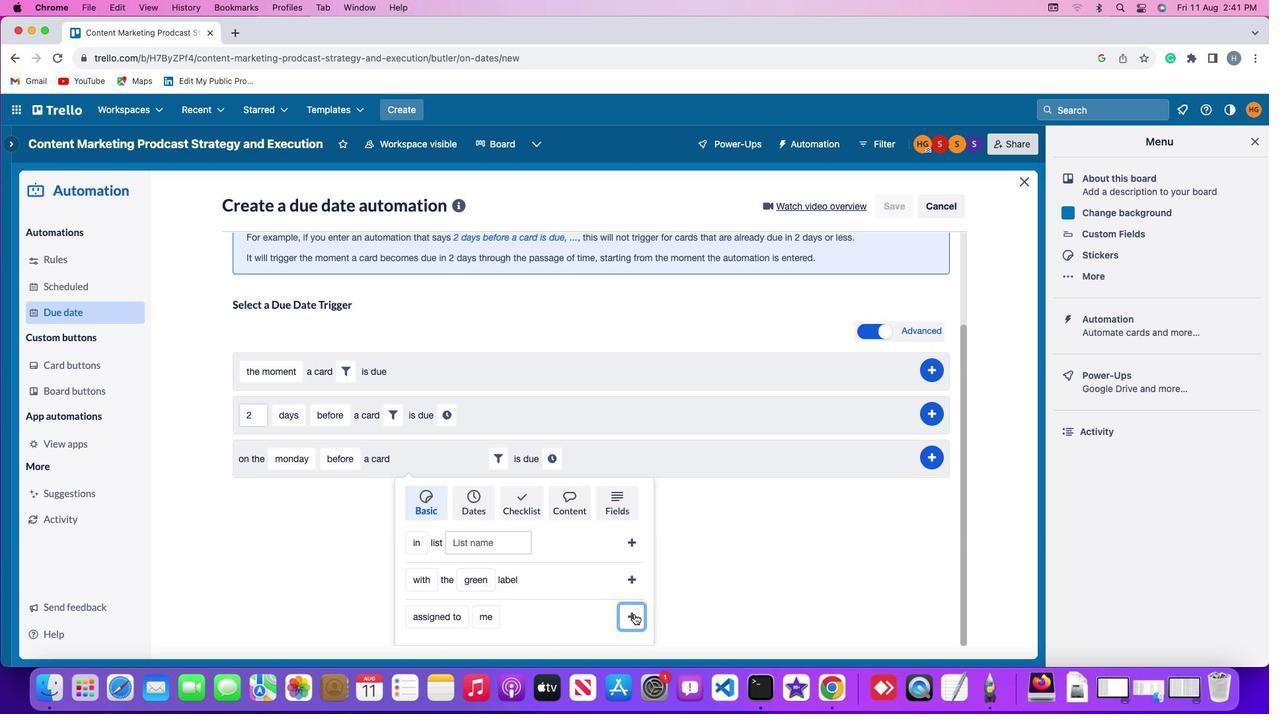 
Action: Mouse moved to (551, 577)
Screenshot: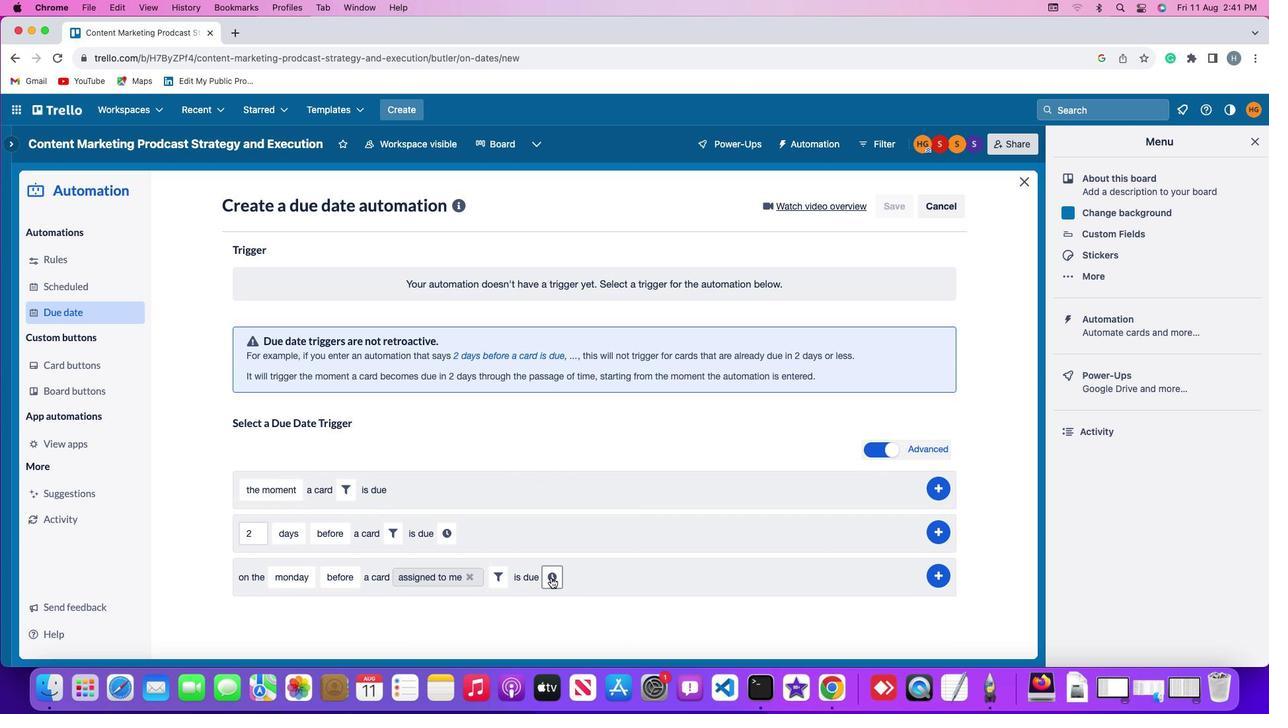 
Action: Mouse pressed left at (551, 577)
Screenshot: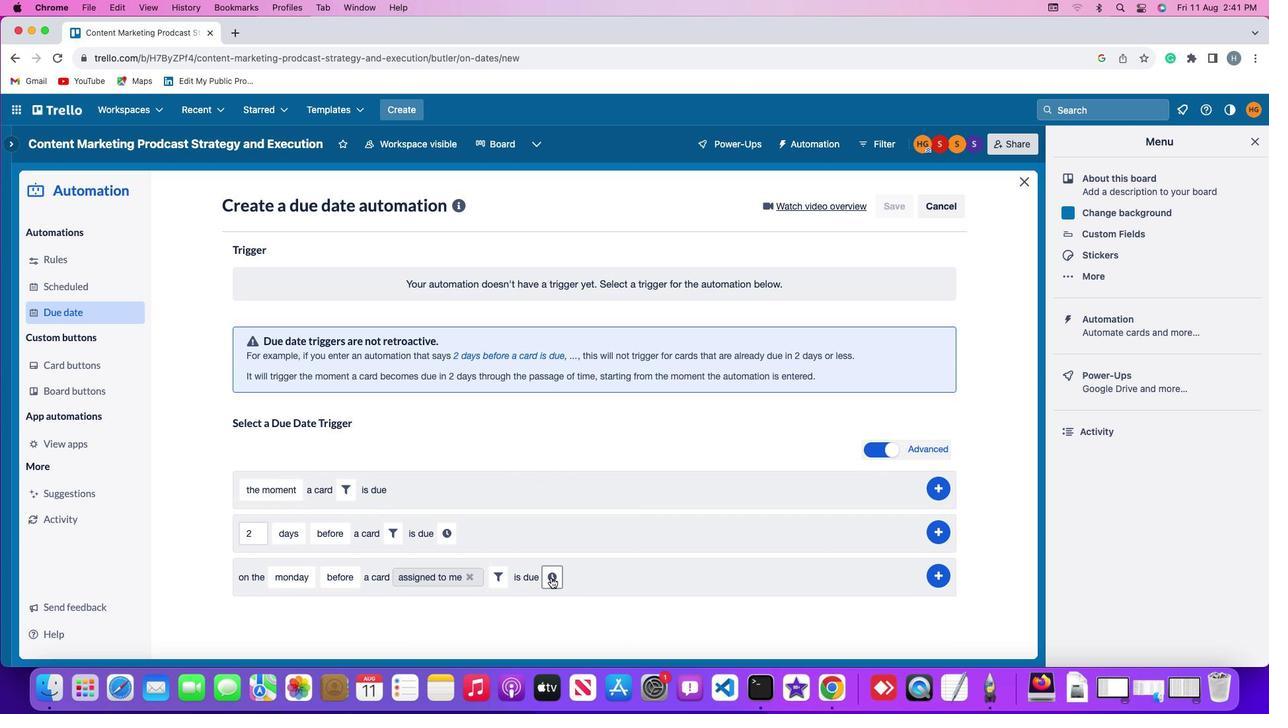 
Action: Mouse moved to (585, 579)
Screenshot: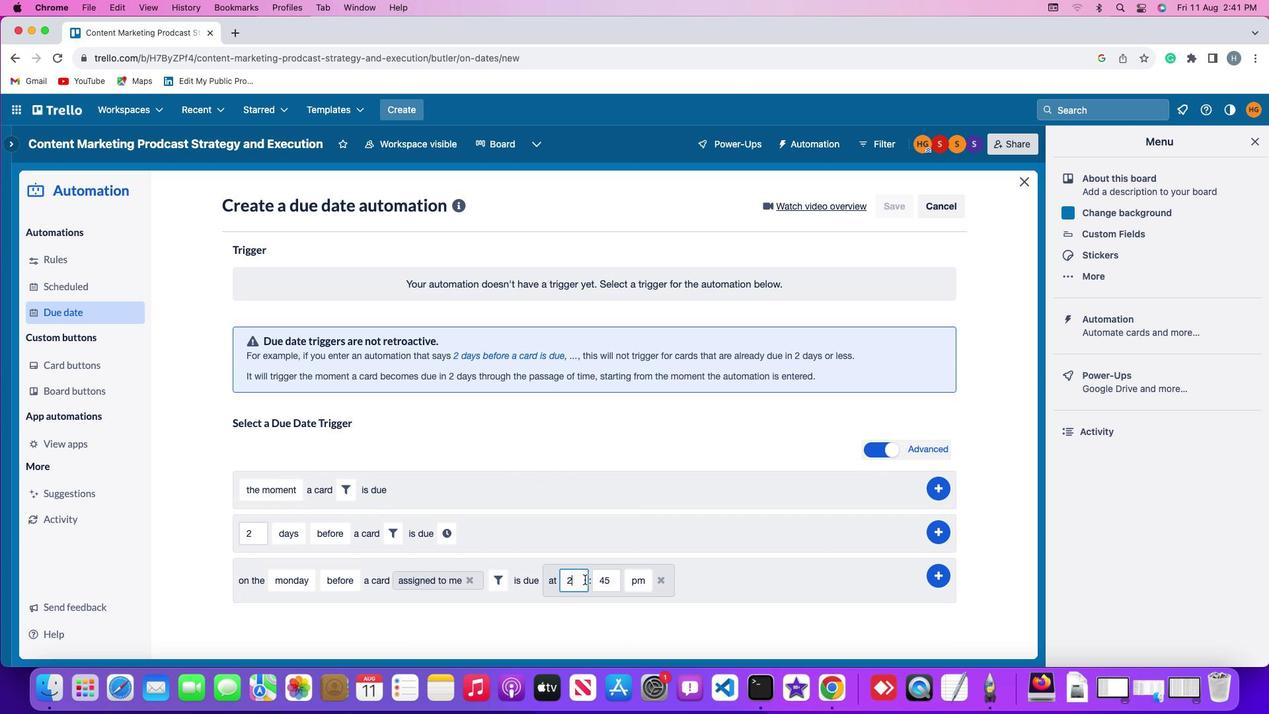 
Action: Mouse pressed left at (585, 579)
Screenshot: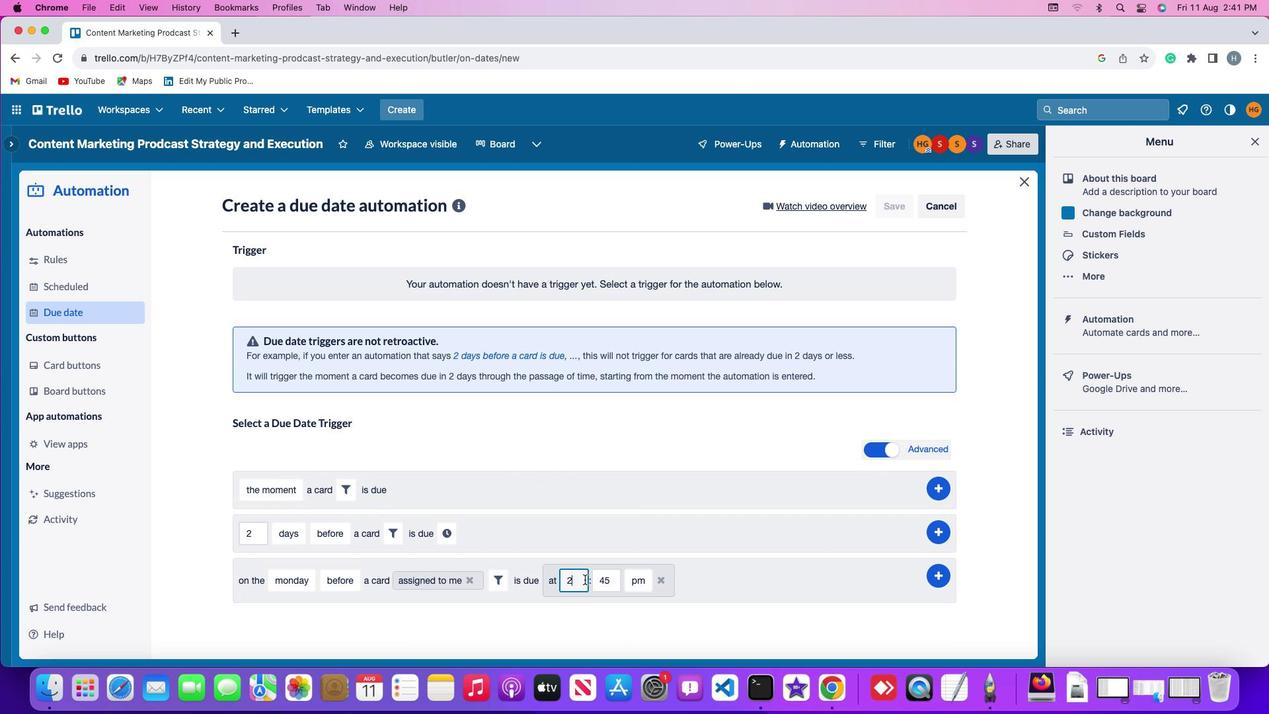 
Action: Key pressed Key.backspace
Screenshot: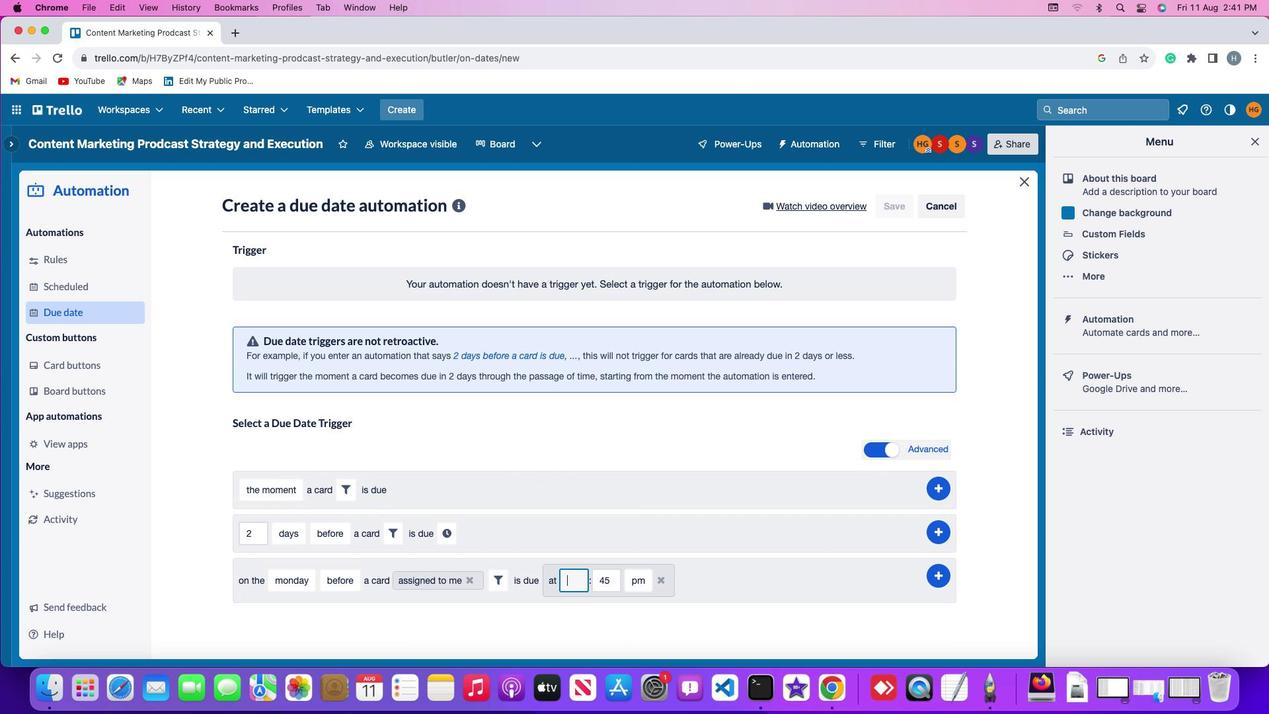 
Action: Mouse moved to (584, 577)
Screenshot: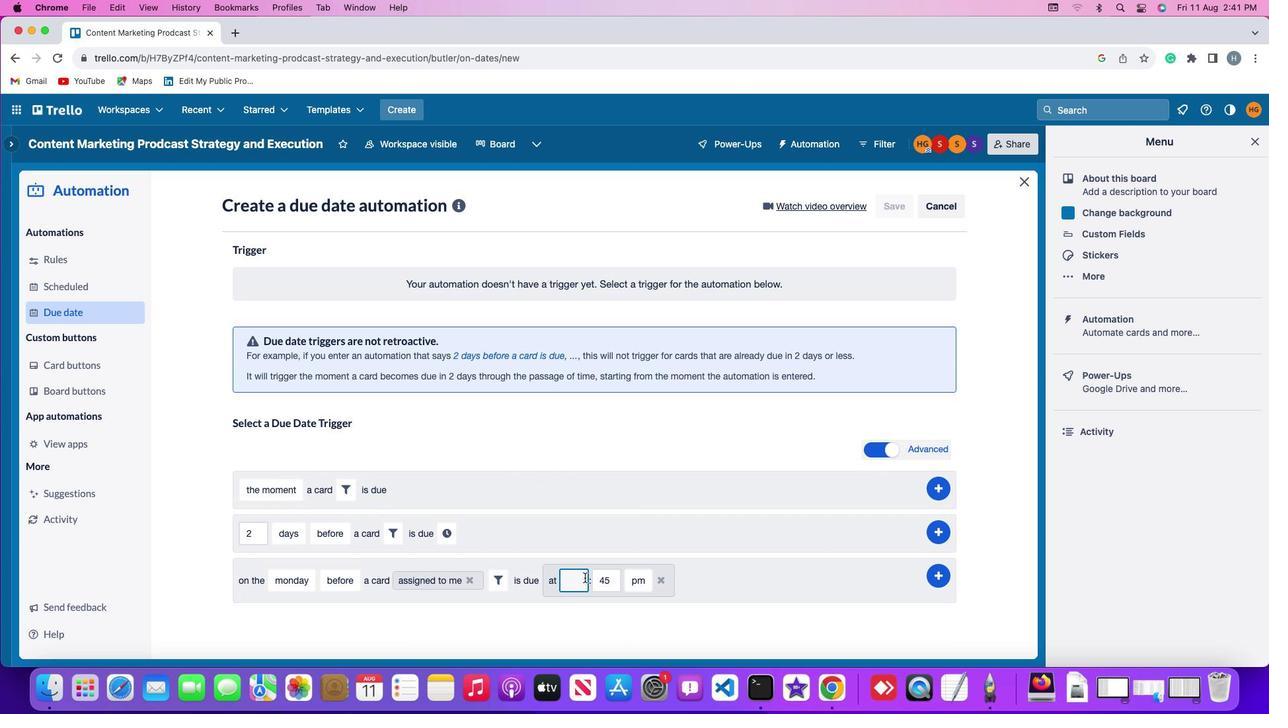 
Action: Key pressed '1''1'
Screenshot: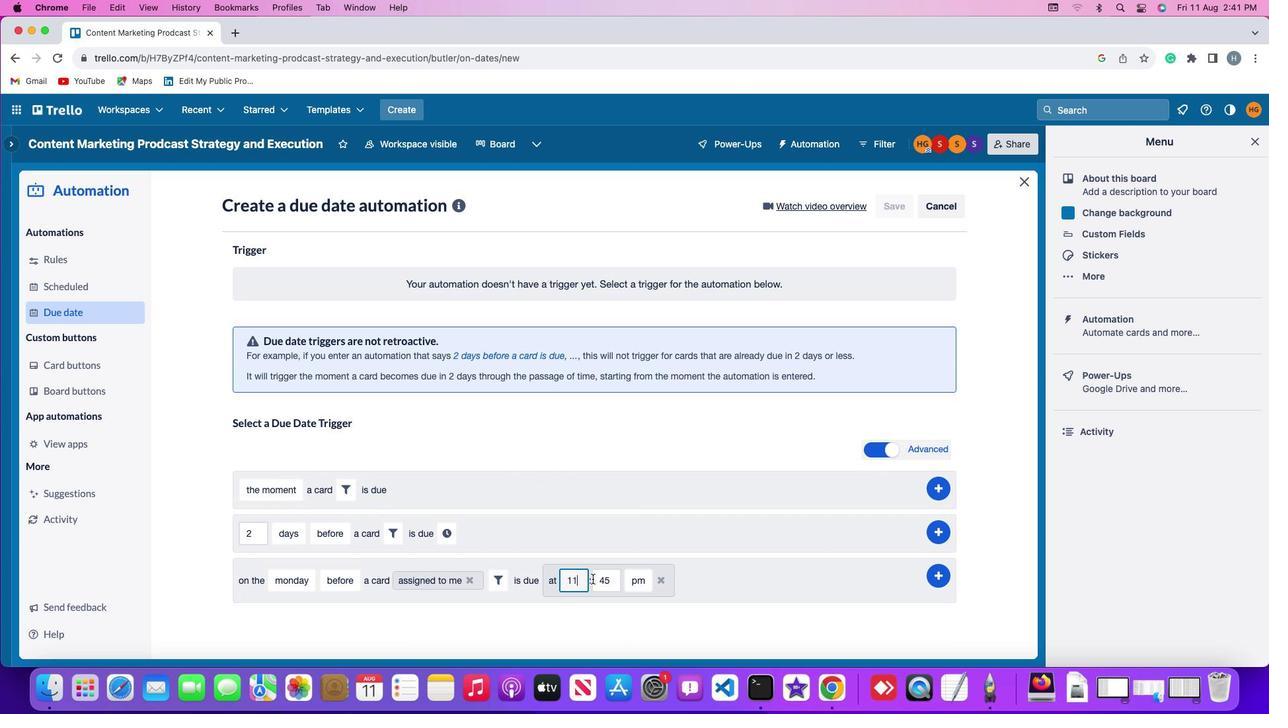 
Action: Mouse moved to (616, 578)
Screenshot: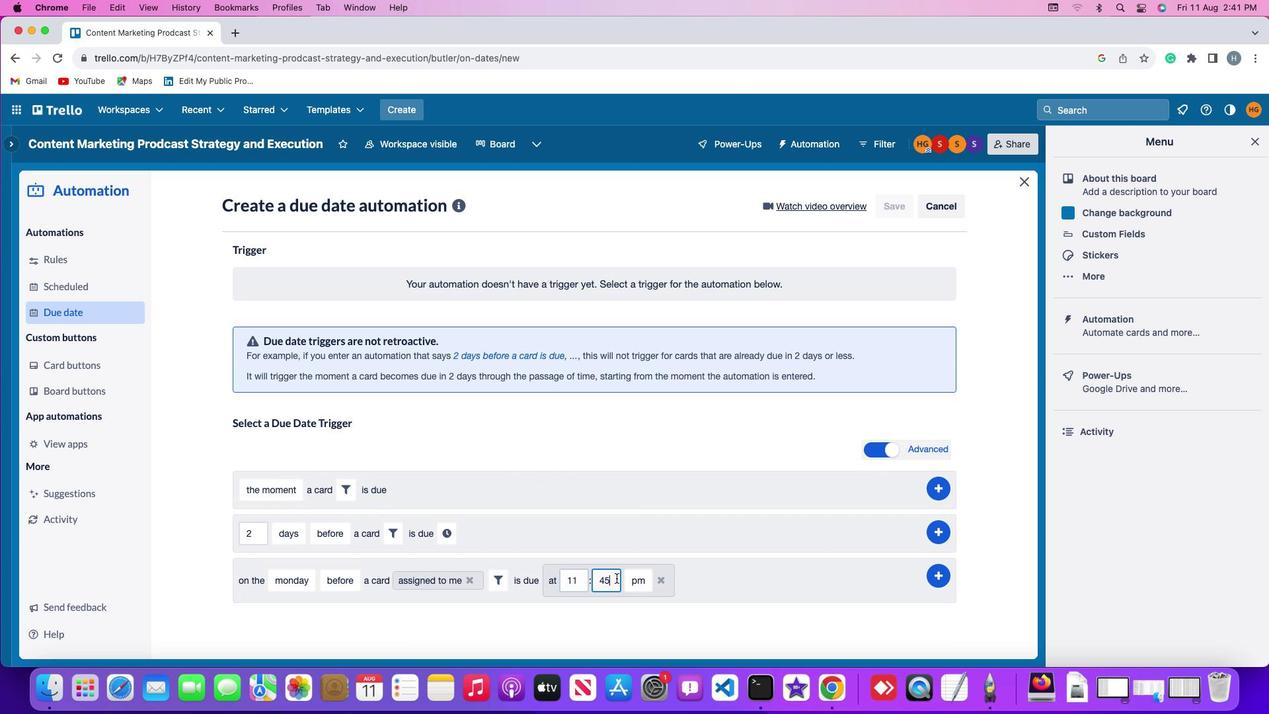 
Action: Mouse pressed left at (616, 578)
Screenshot: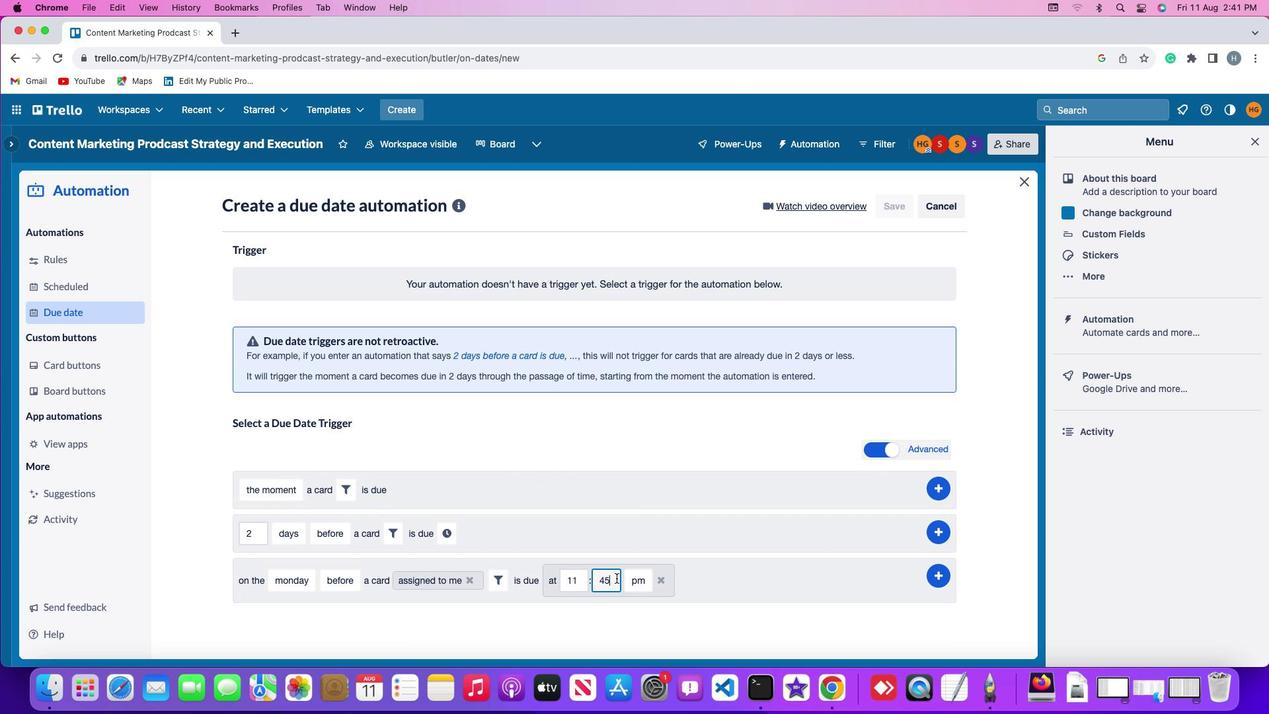 
Action: Key pressed Key.backspaceKey.backspace'0''0'
Screenshot: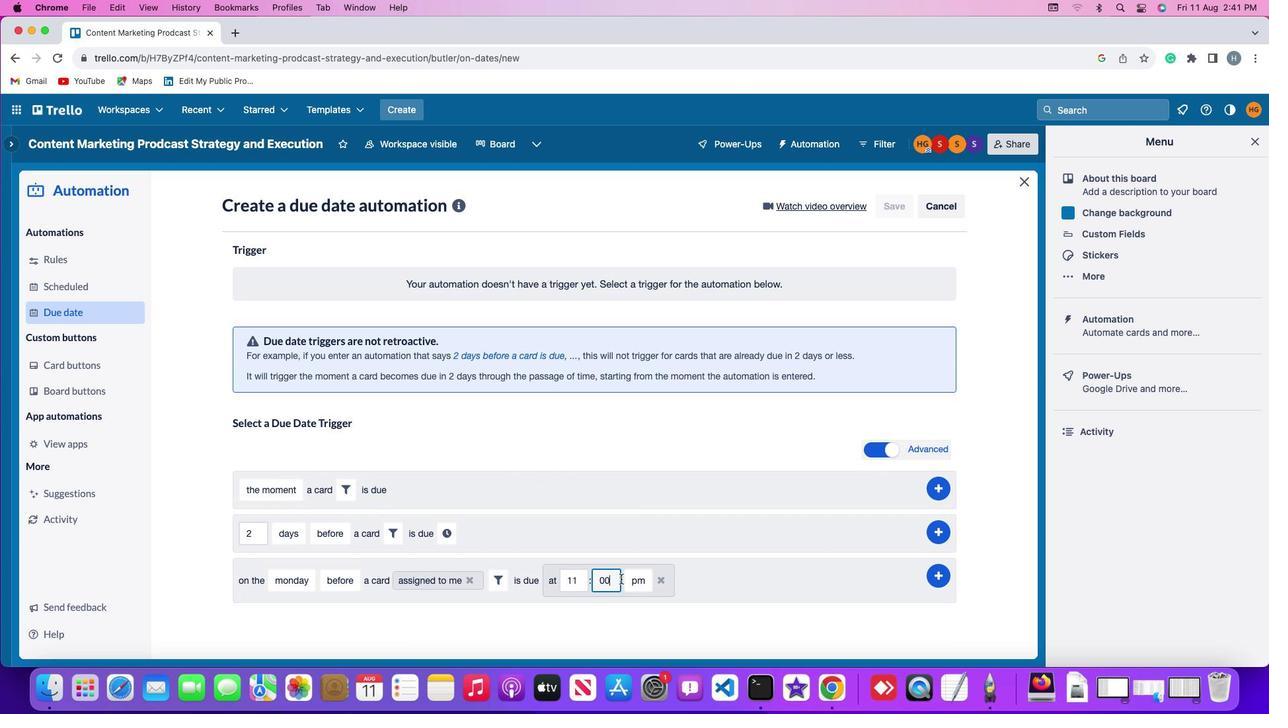 
Action: Mouse moved to (640, 578)
Screenshot: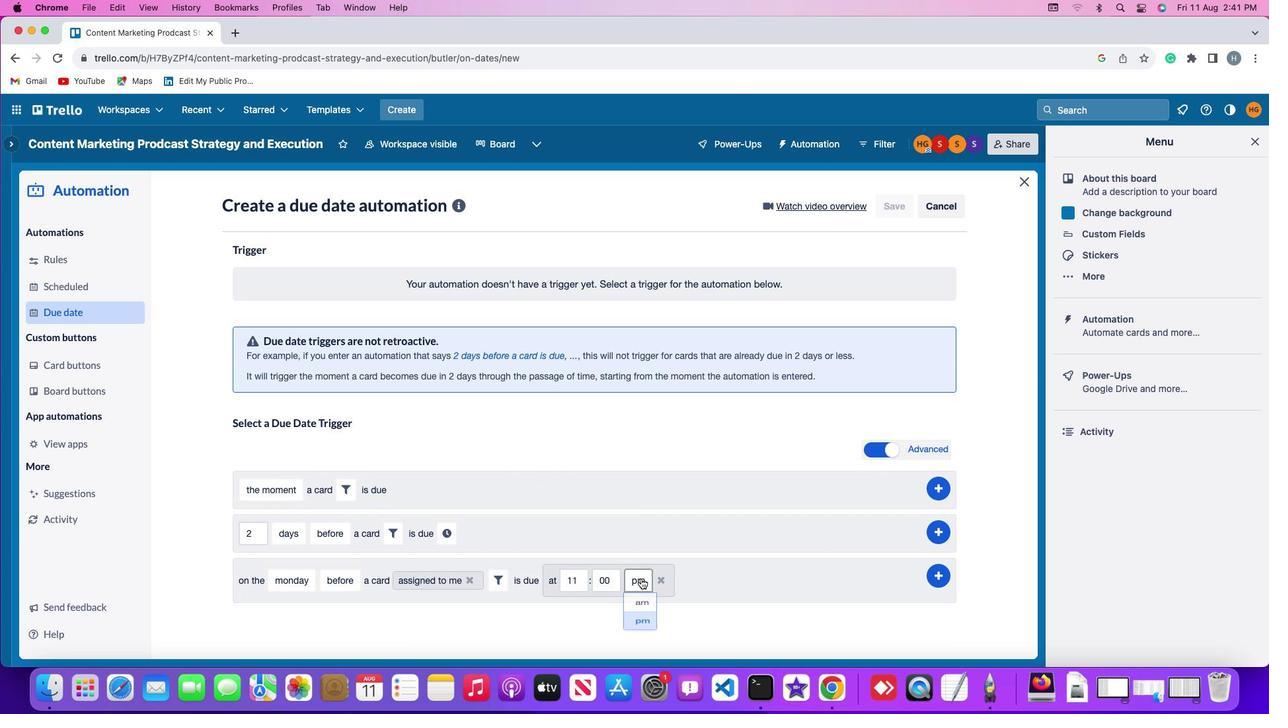 
Action: Mouse pressed left at (640, 578)
Screenshot: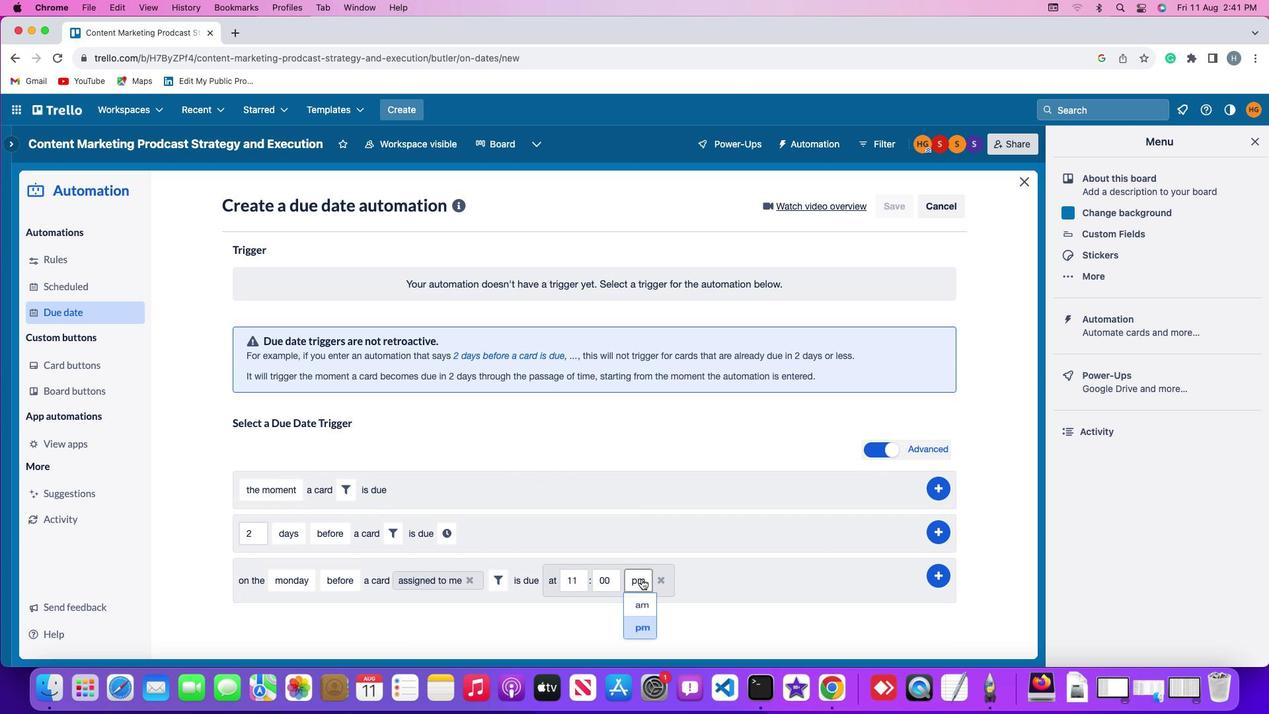 
Action: Mouse moved to (644, 603)
Screenshot: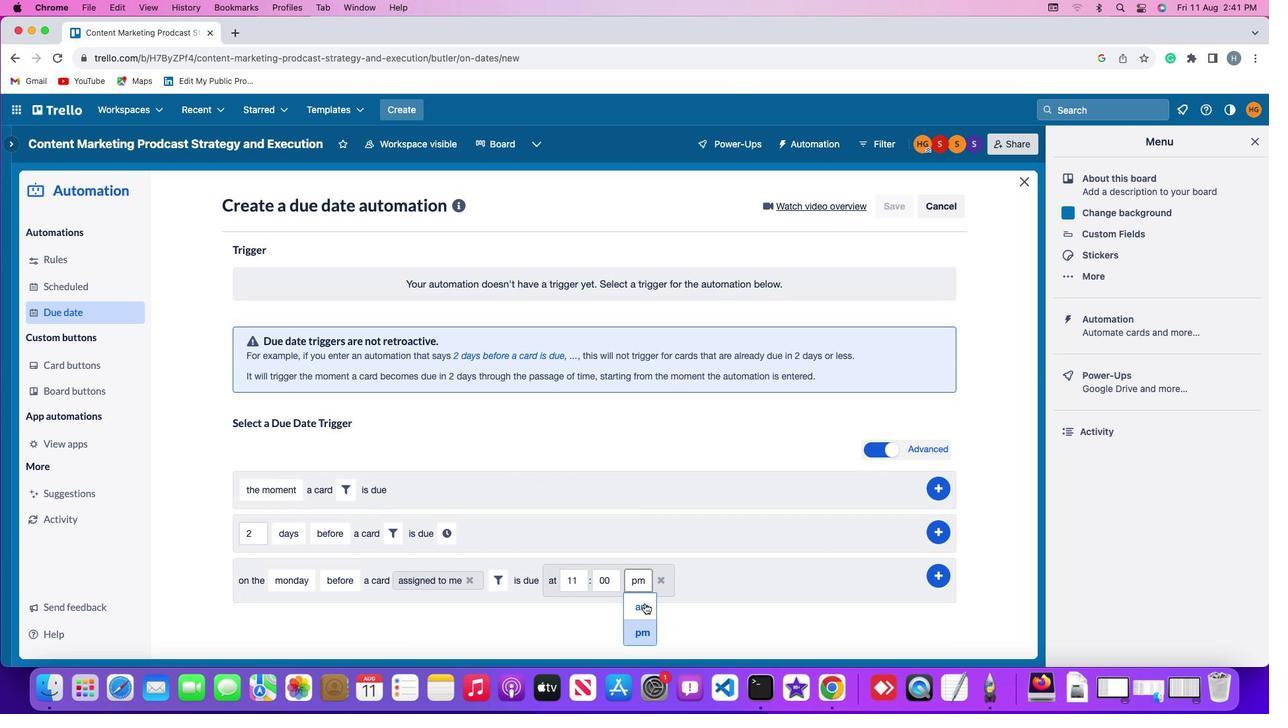 
Action: Mouse pressed left at (644, 603)
Screenshot: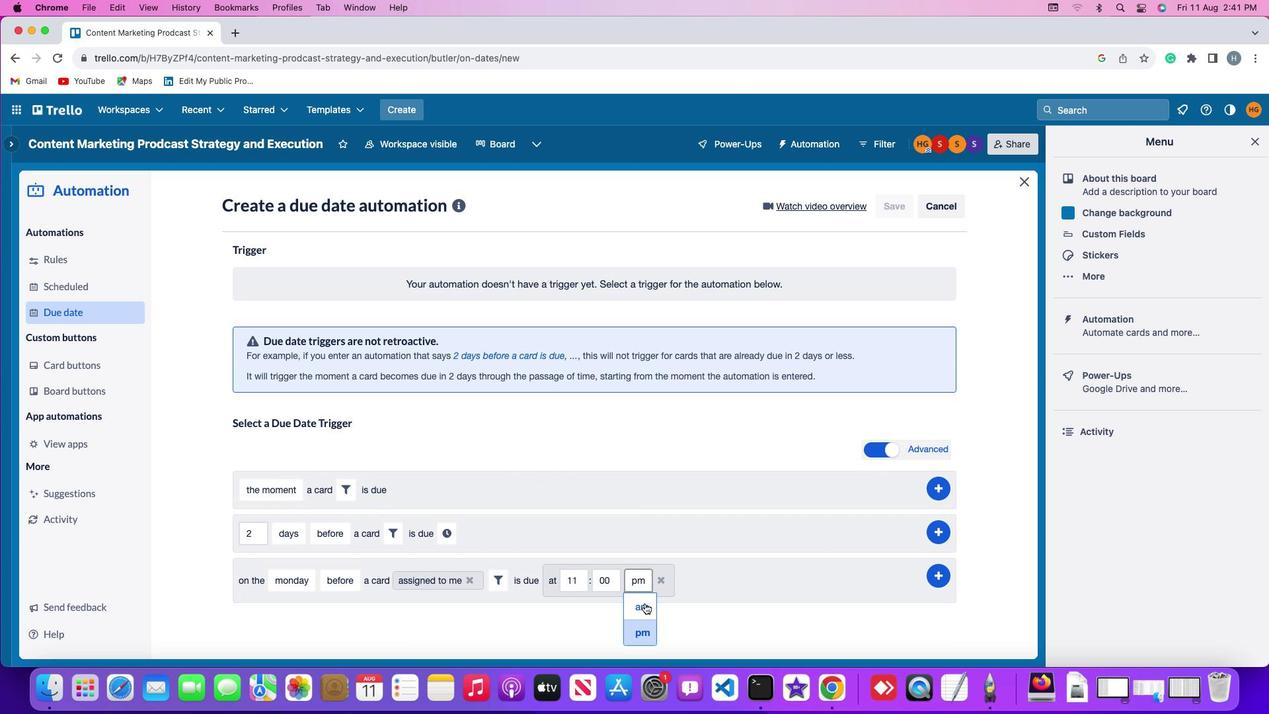 
Action: Mouse moved to (941, 571)
Screenshot: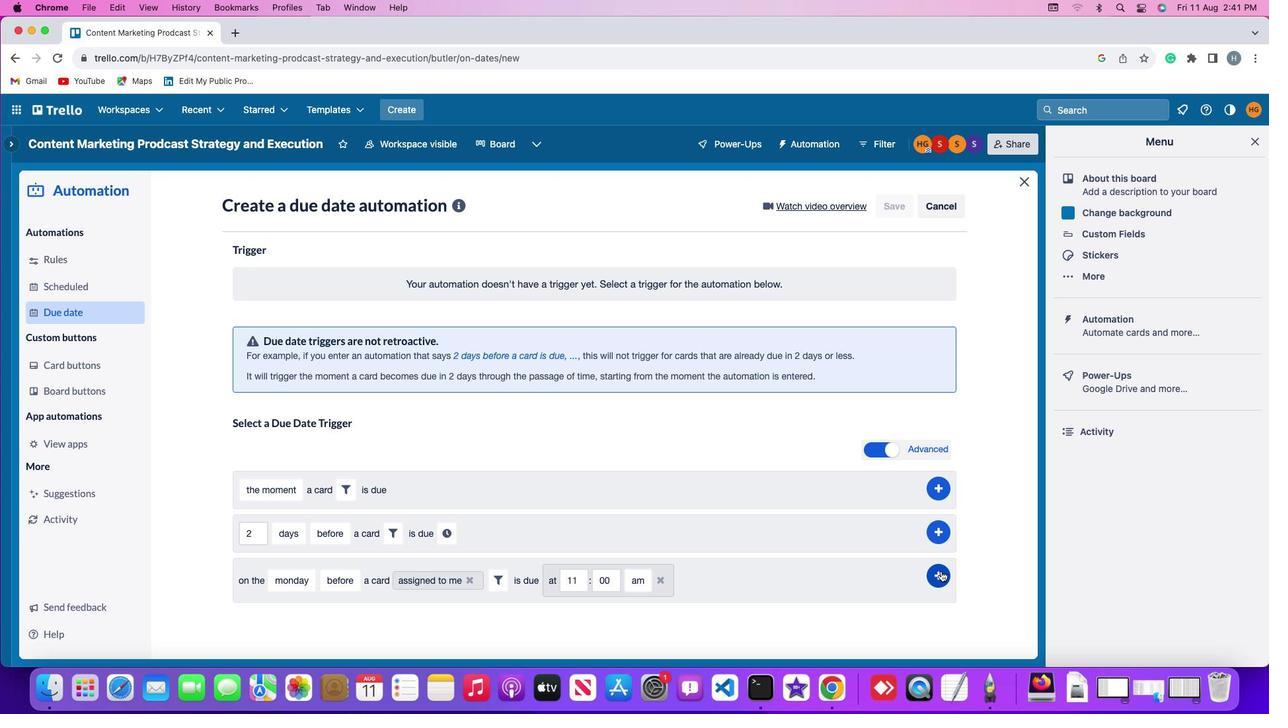 
Action: Mouse pressed left at (941, 571)
Screenshot: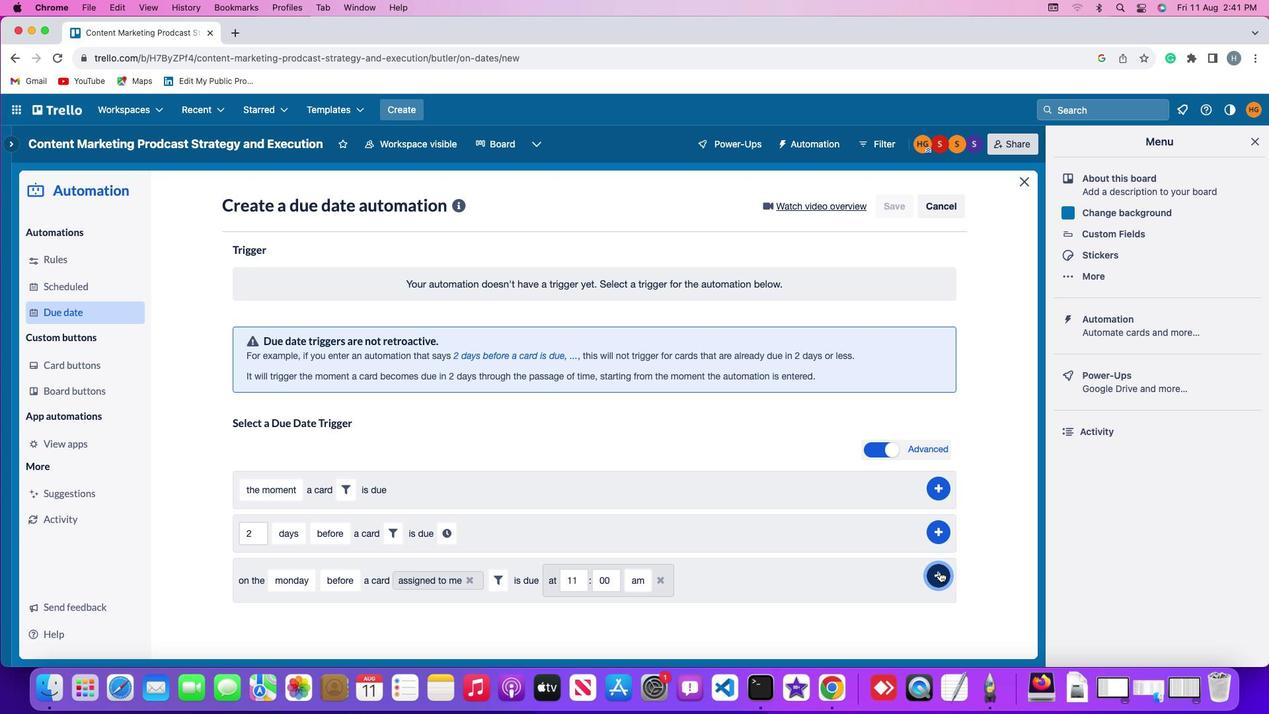 
Action: Mouse moved to (978, 479)
Screenshot: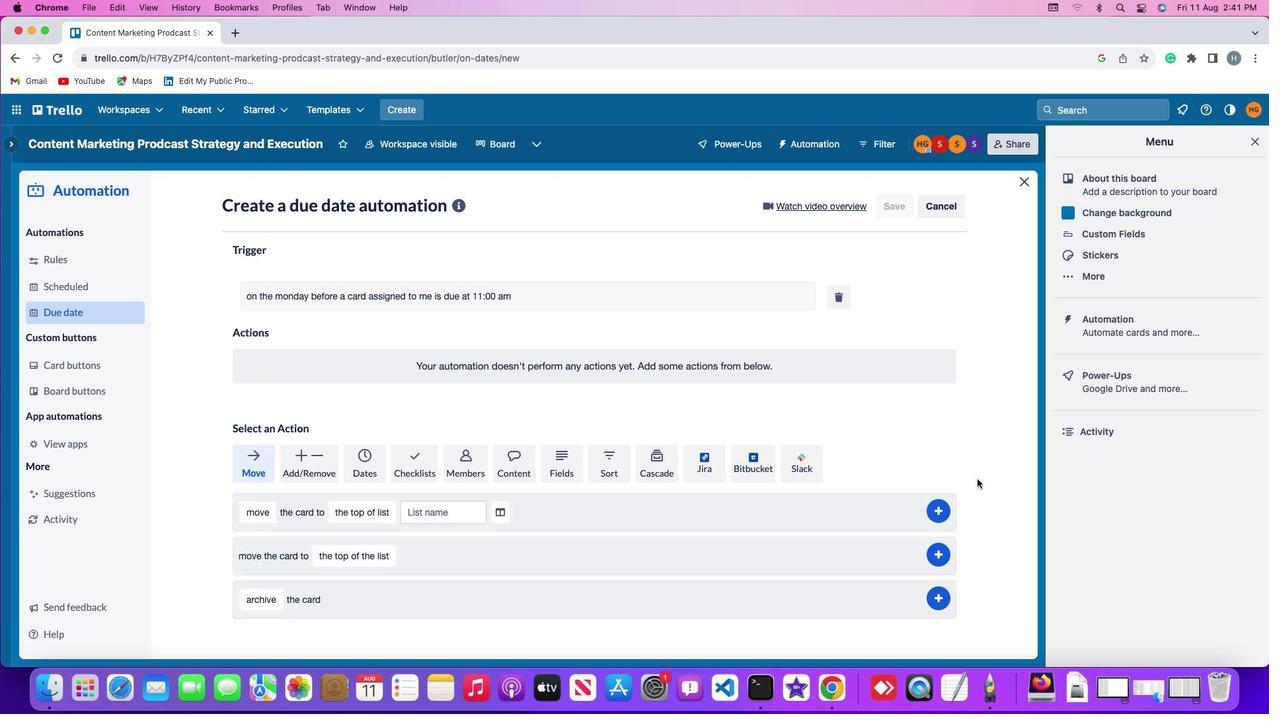 
